Task: In the Company zucc.ee, schedule a meeting with title: 'Product Demo and Service Presentation', Select date: '10 August, 2023', select start time: 11:00:AM. Add location on call (786) 555-4417 with meeting description: For further discussion on products, kindly join the meeting. Add attendees from company's contact and save.. Logged in from softage.10@softage.net
Action: Mouse moved to (94, 64)
Screenshot: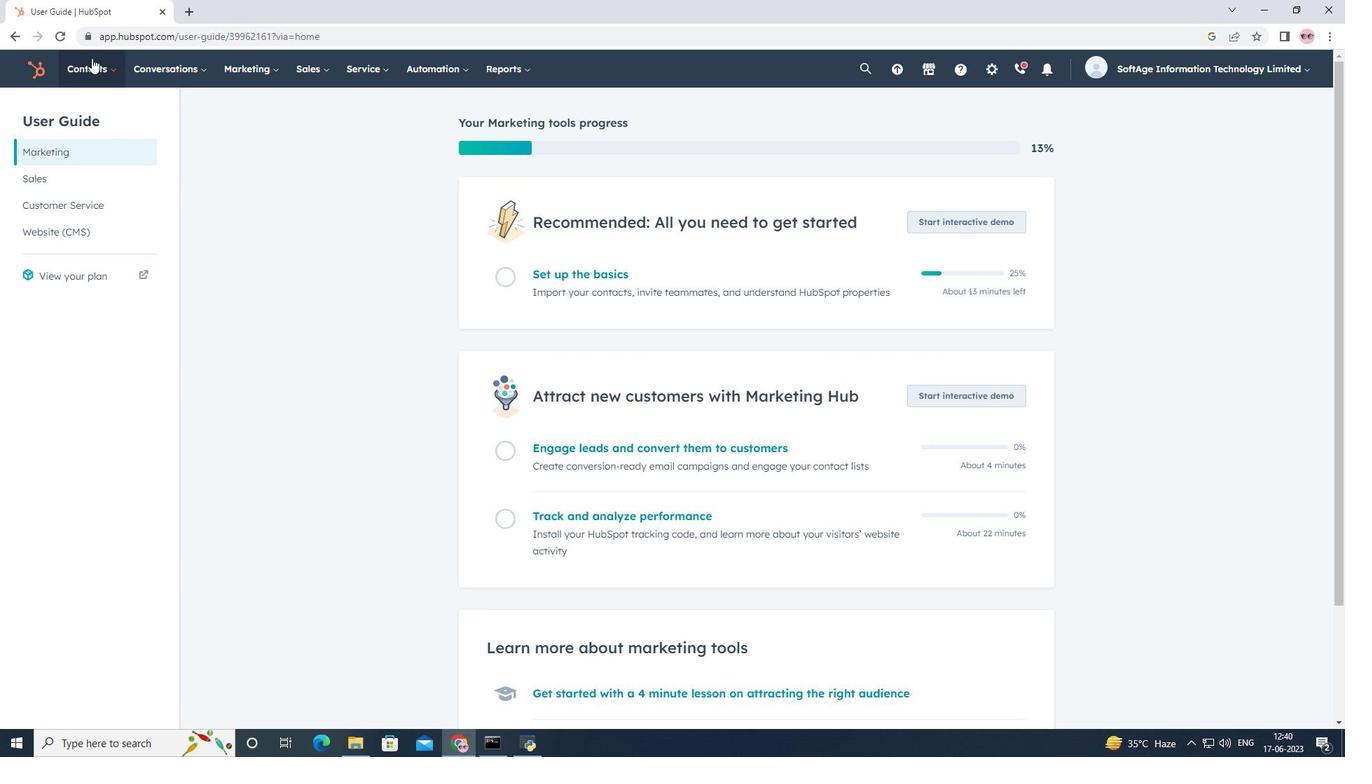 
Action: Mouse pressed left at (94, 64)
Screenshot: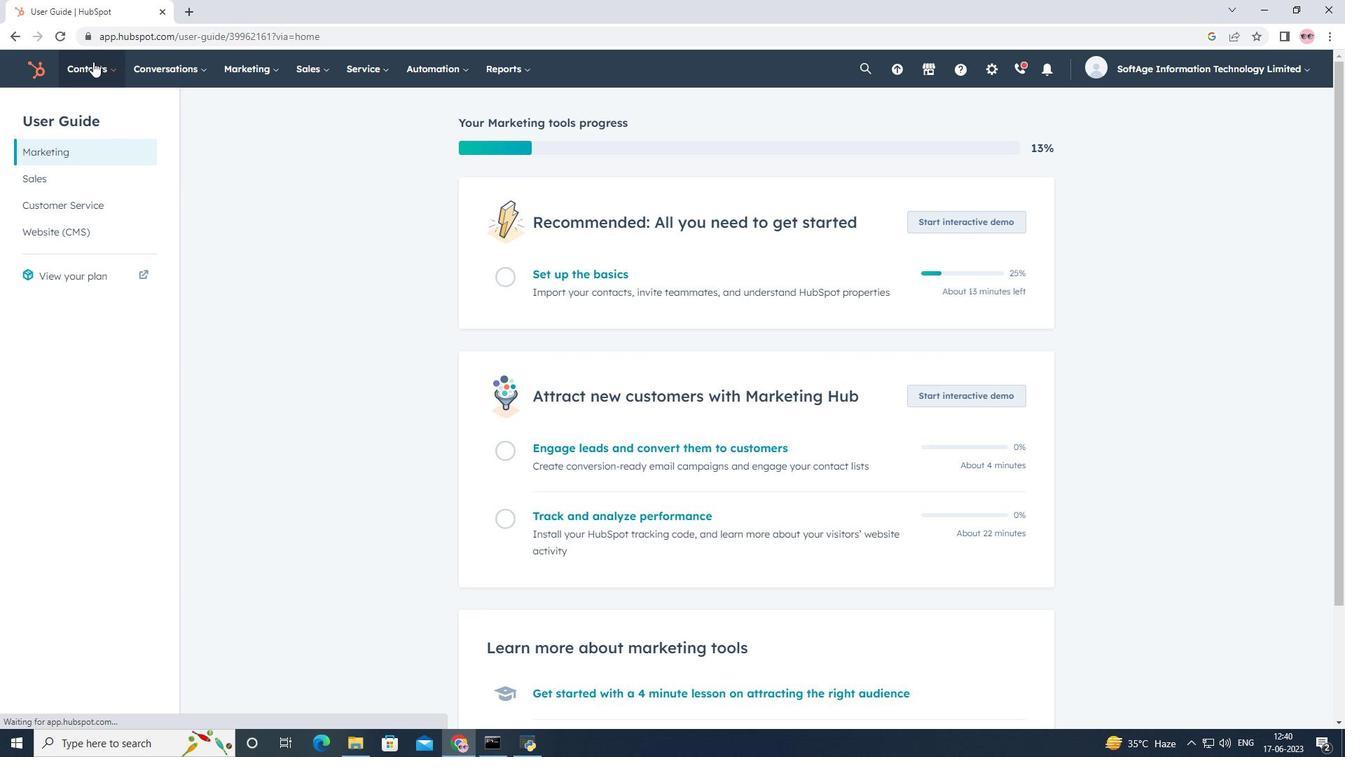 
Action: Mouse moved to (101, 141)
Screenshot: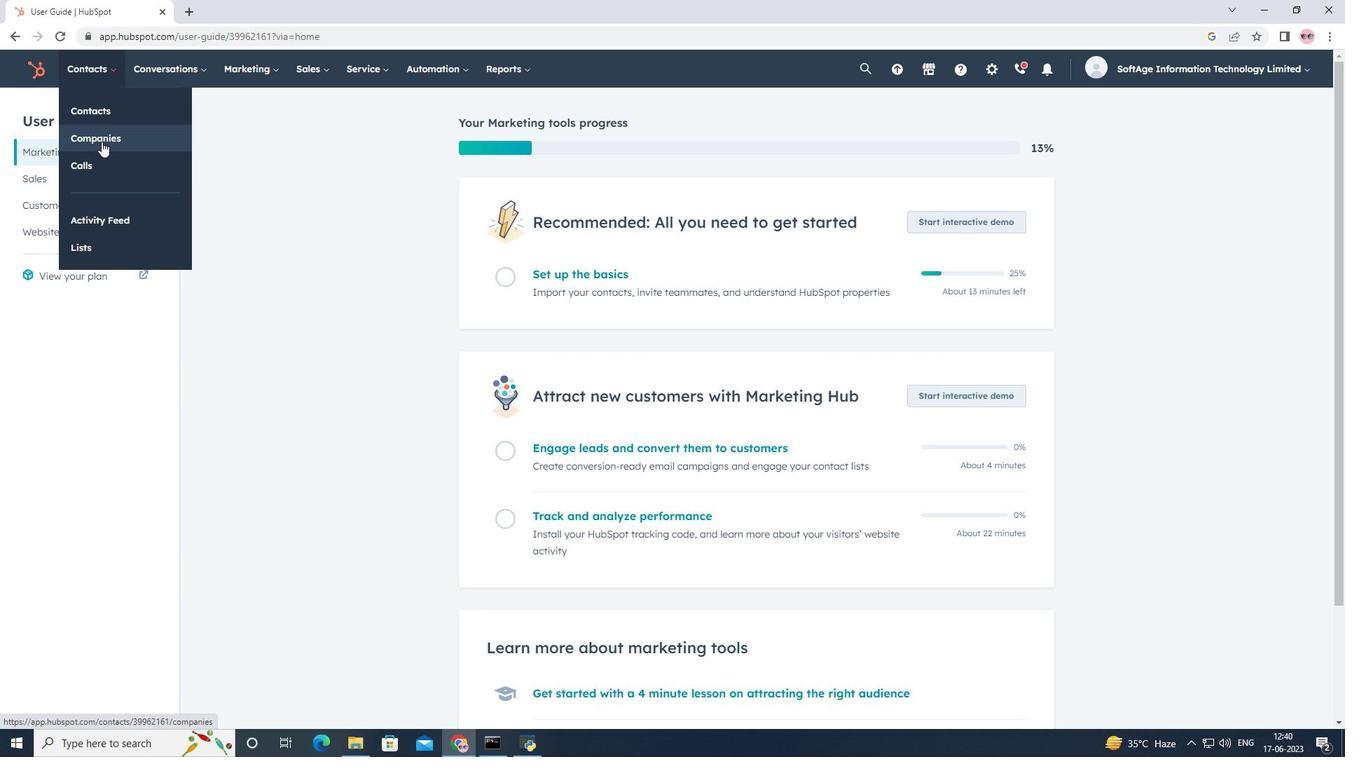 
Action: Mouse pressed left at (101, 141)
Screenshot: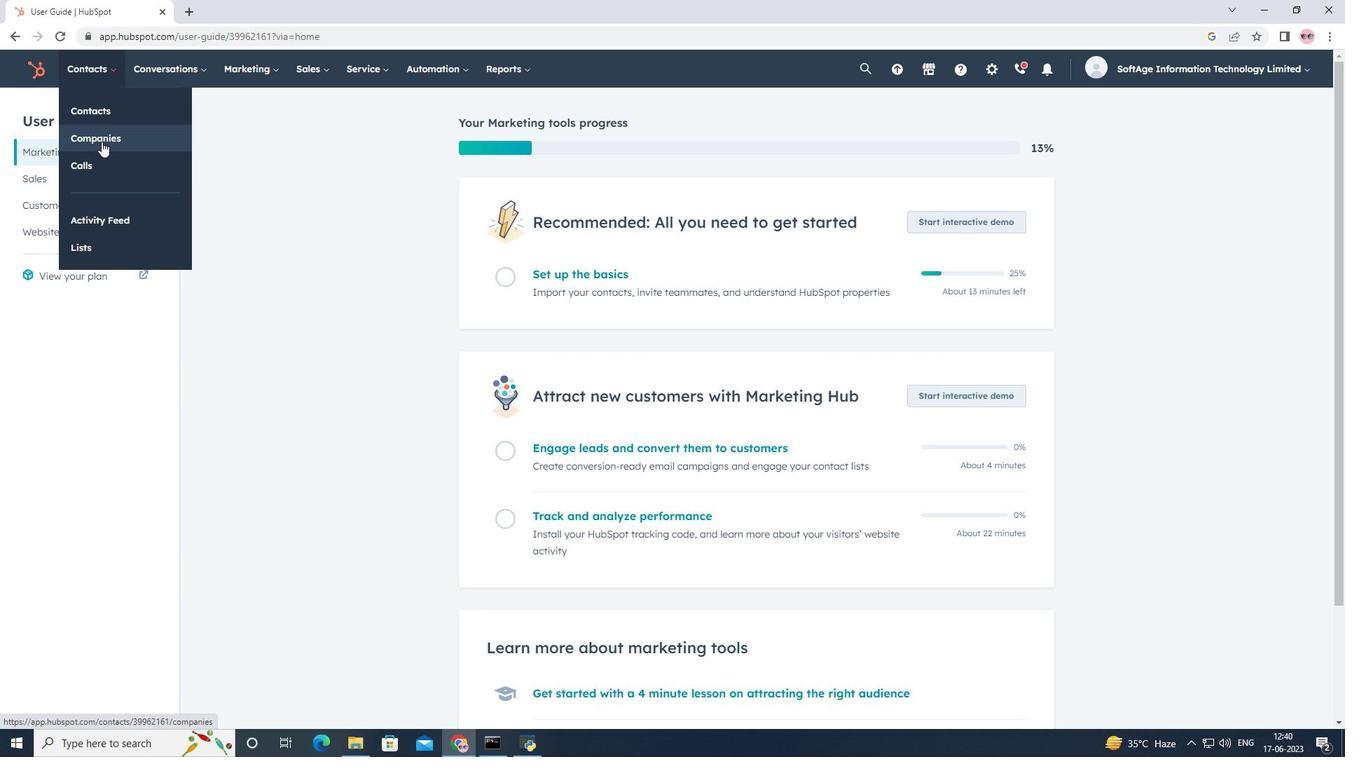 
Action: Mouse moved to (129, 228)
Screenshot: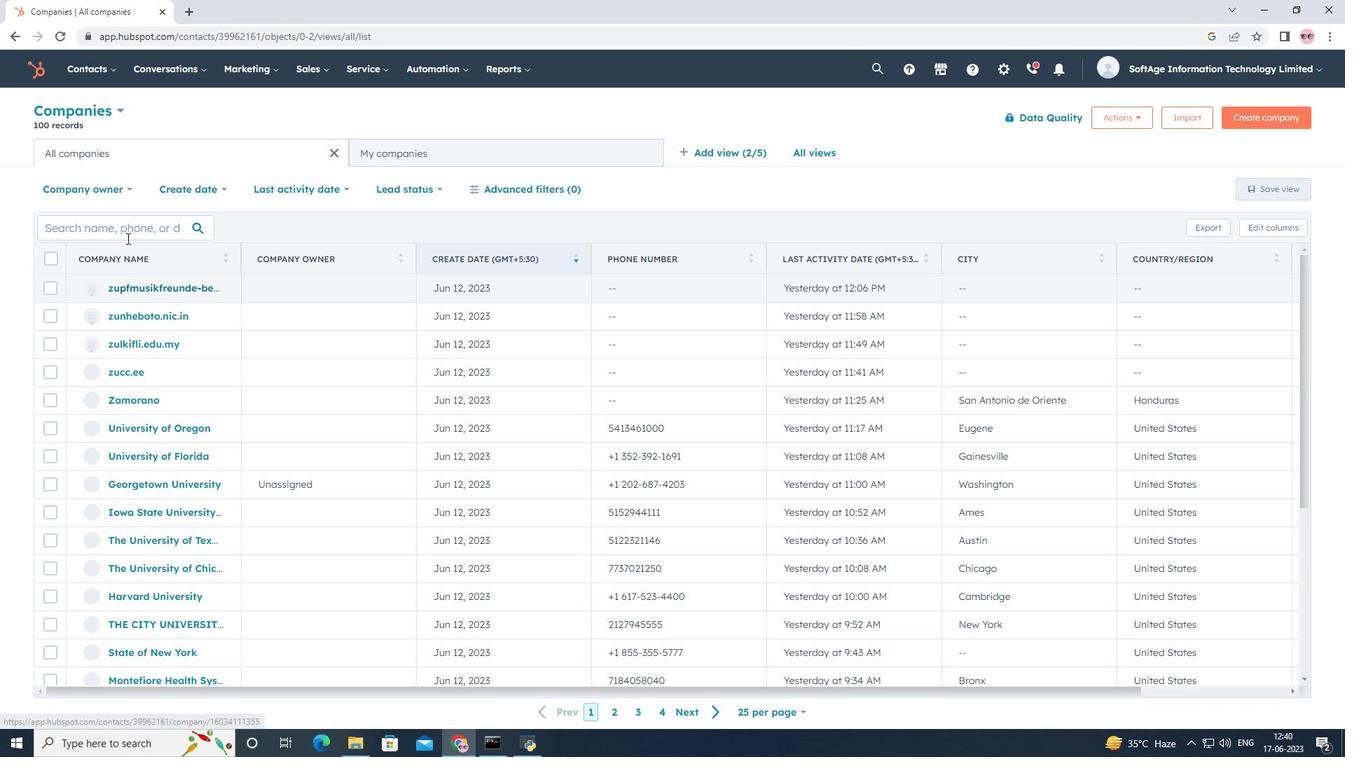 
Action: Mouse pressed left at (129, 228)
Screenshot: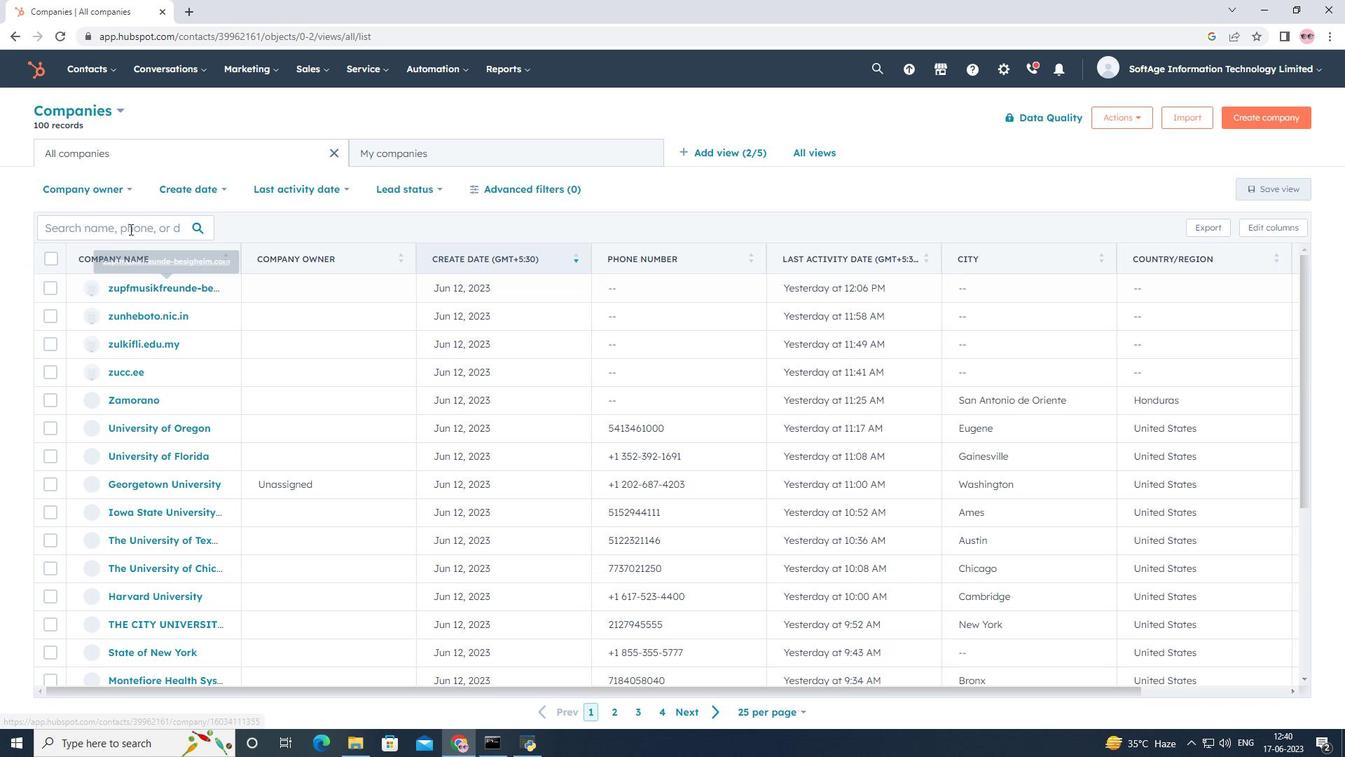 
Action: Key pressed <Key.shift>zucc.ee
Screenshot: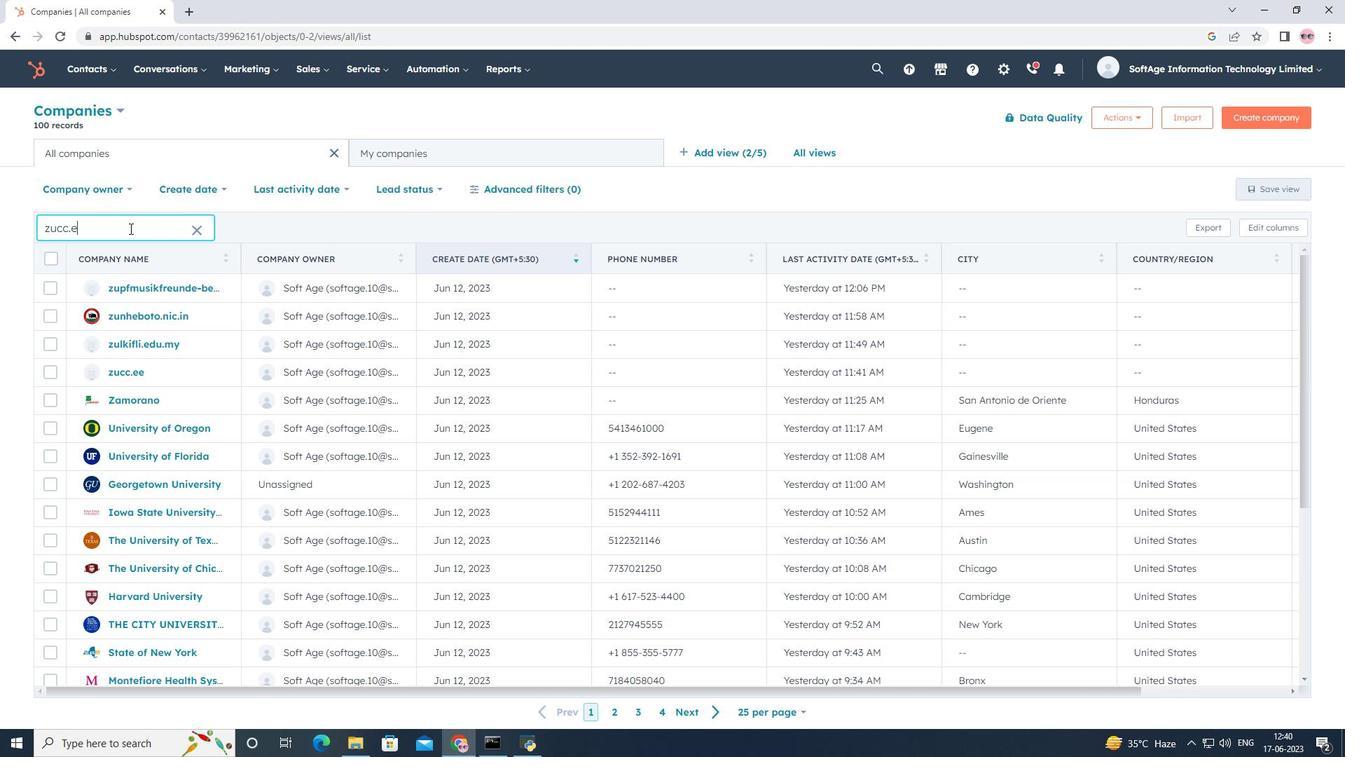 
Action: Mouse moved to (136, 287)
Screenshot: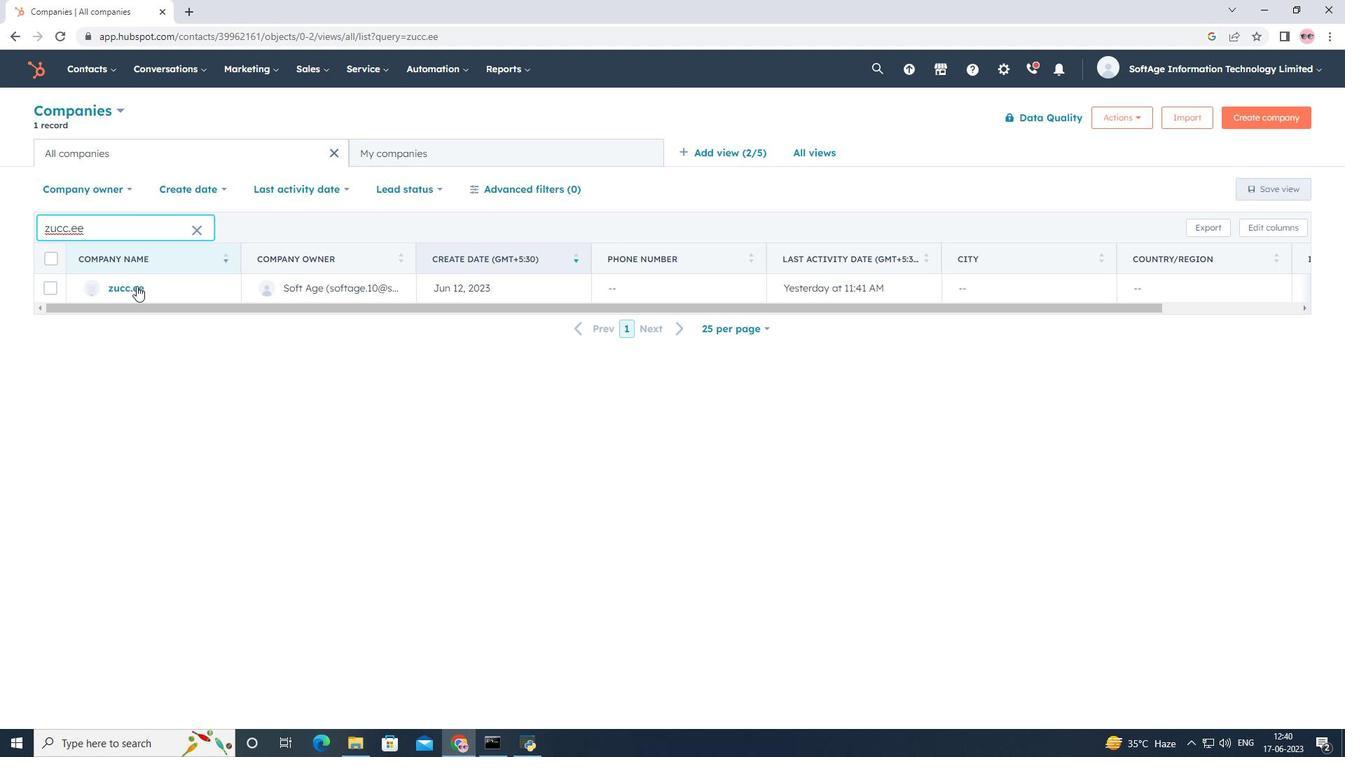 
Action: Mouse pressed left at (136, 287)
Screenshot: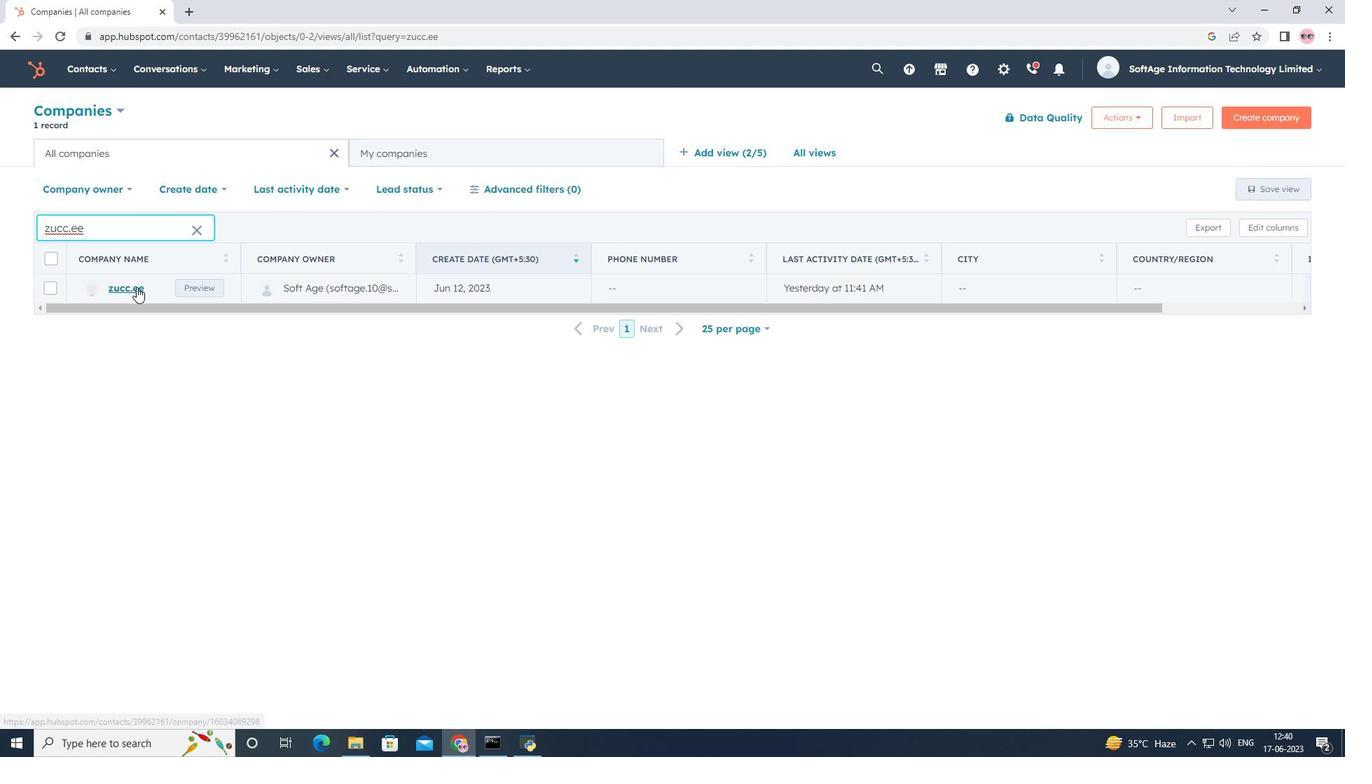 
Action: Mouse moved to (227, 234)
Screenshot: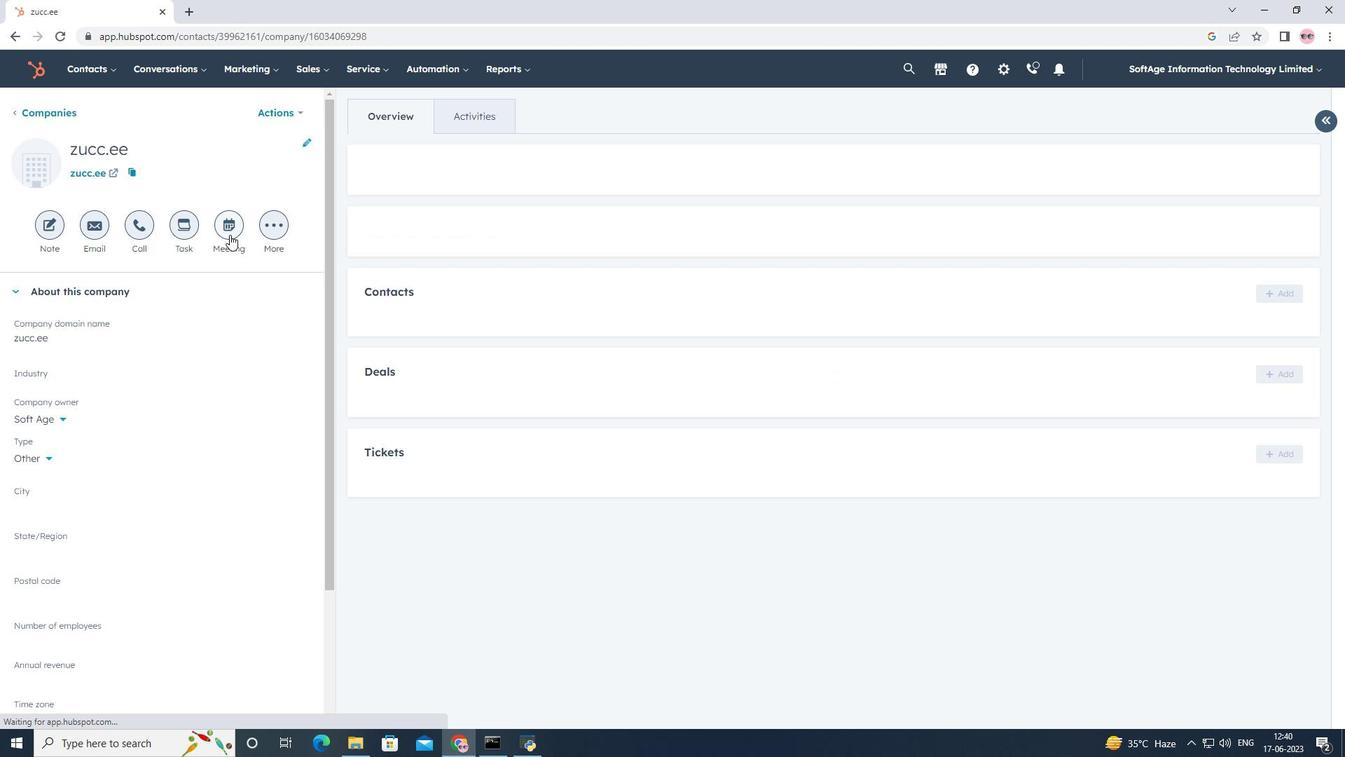 
Action: Mouse pressed left at (227, 234)
Screenshot: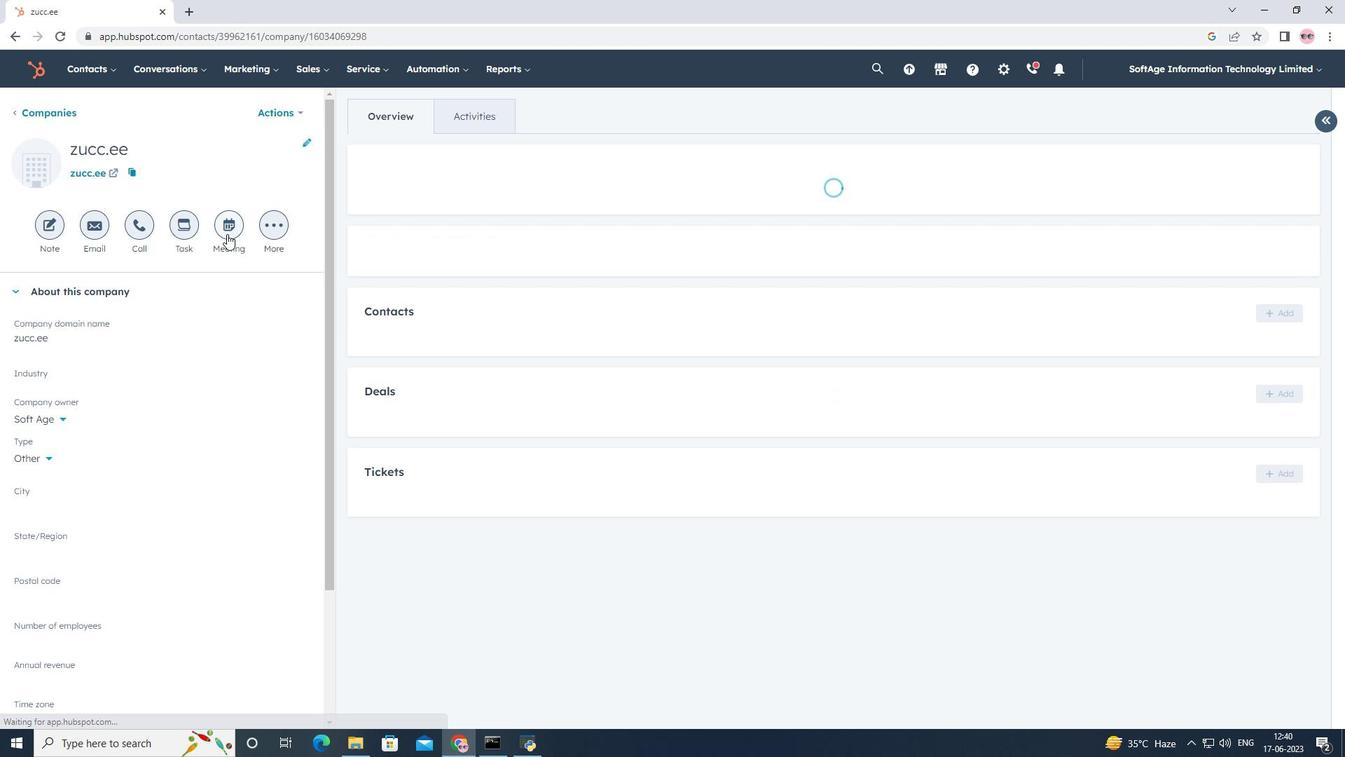 
Action: Mouse moved to (335, 217)
Screenshot: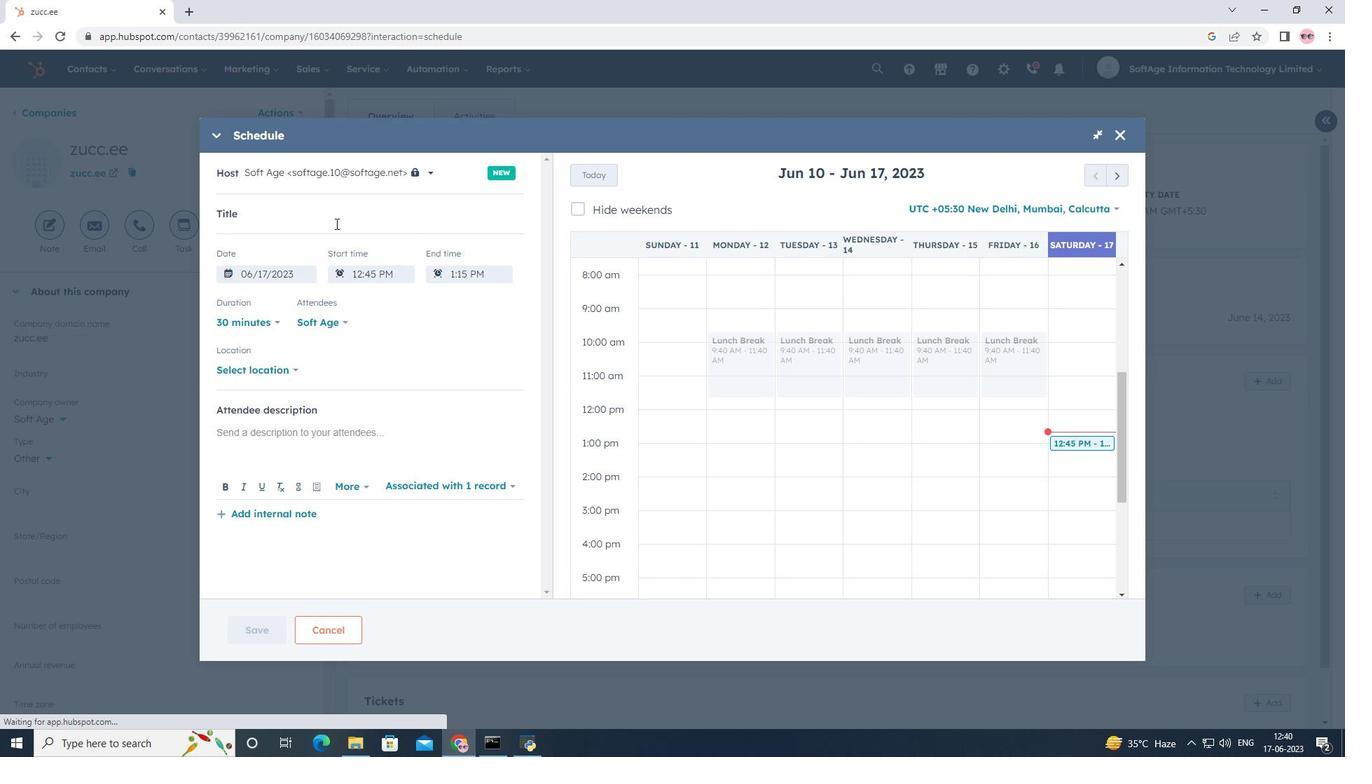 
Action: Mouse pressed left at (335, 217)
Screenshot: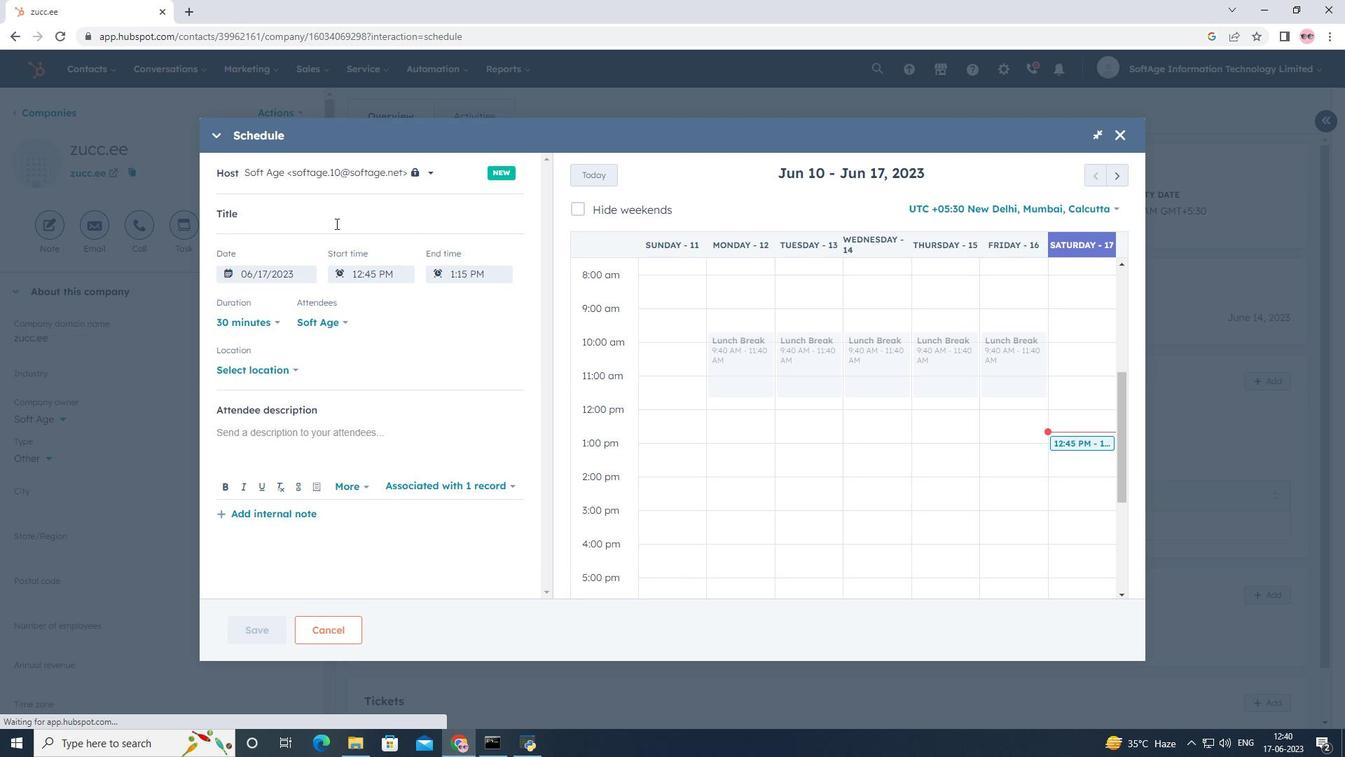 
Action: Key pressed <Key.shift><Key.shift><Key.shift>Product<Key.space><Key.shift>Demo<Key.space><Key.shift><Key.shift>and<Key.space><Key.shift><Key.shift><Key.shift>Service<Key.space><Key.shift>Presentation
Screenshot: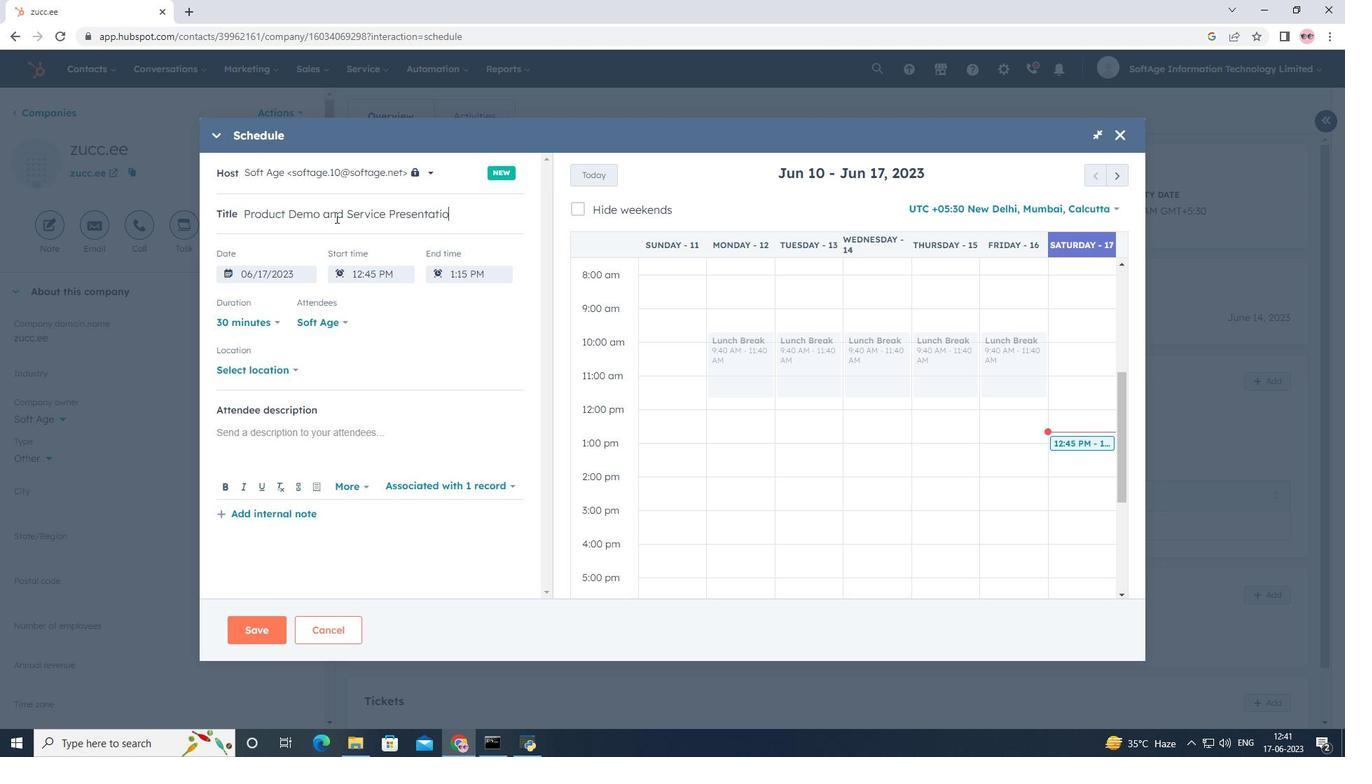 
Action: Mouse moved to (1115, 173)
Screenshot: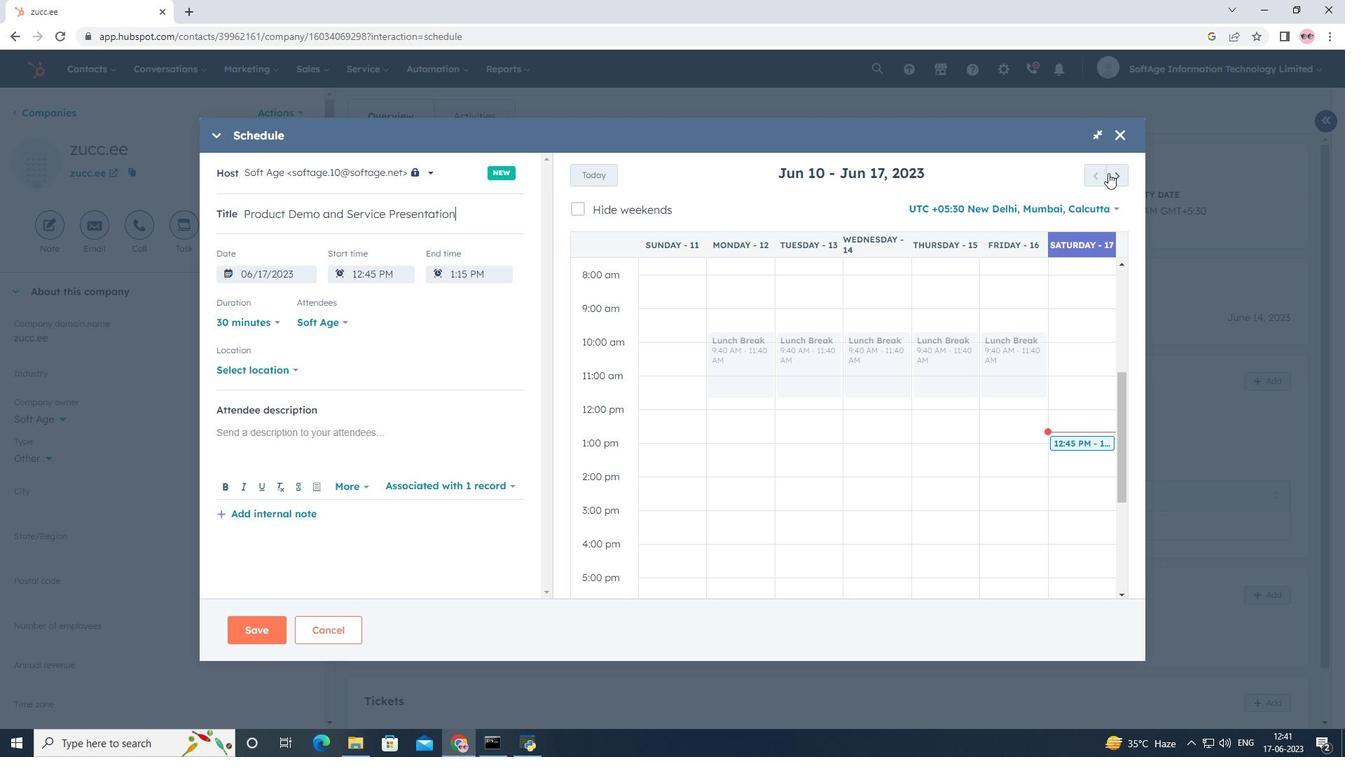 
Action: Mouse pressed left at (1115, 173)
Screenshot: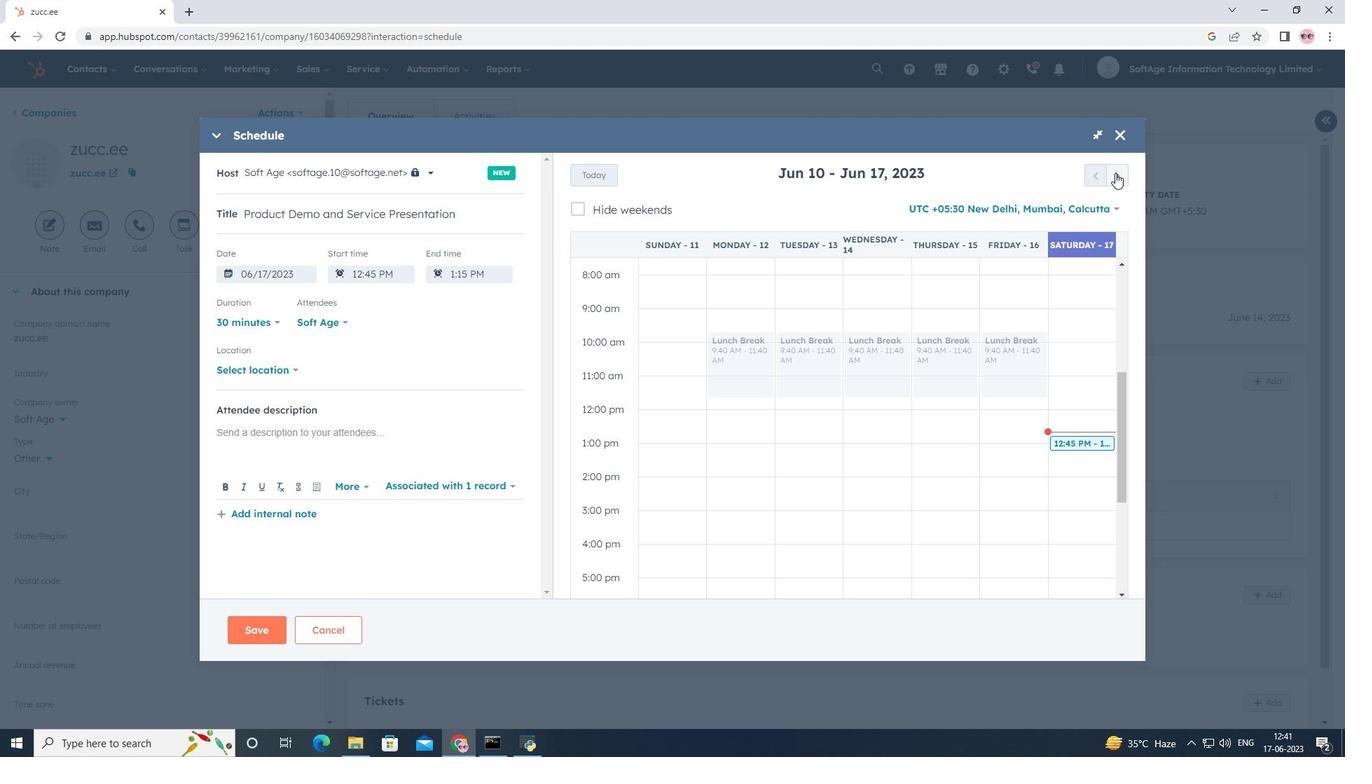 
Action: Mouse pressed left at (1115, 173)
Screenshot: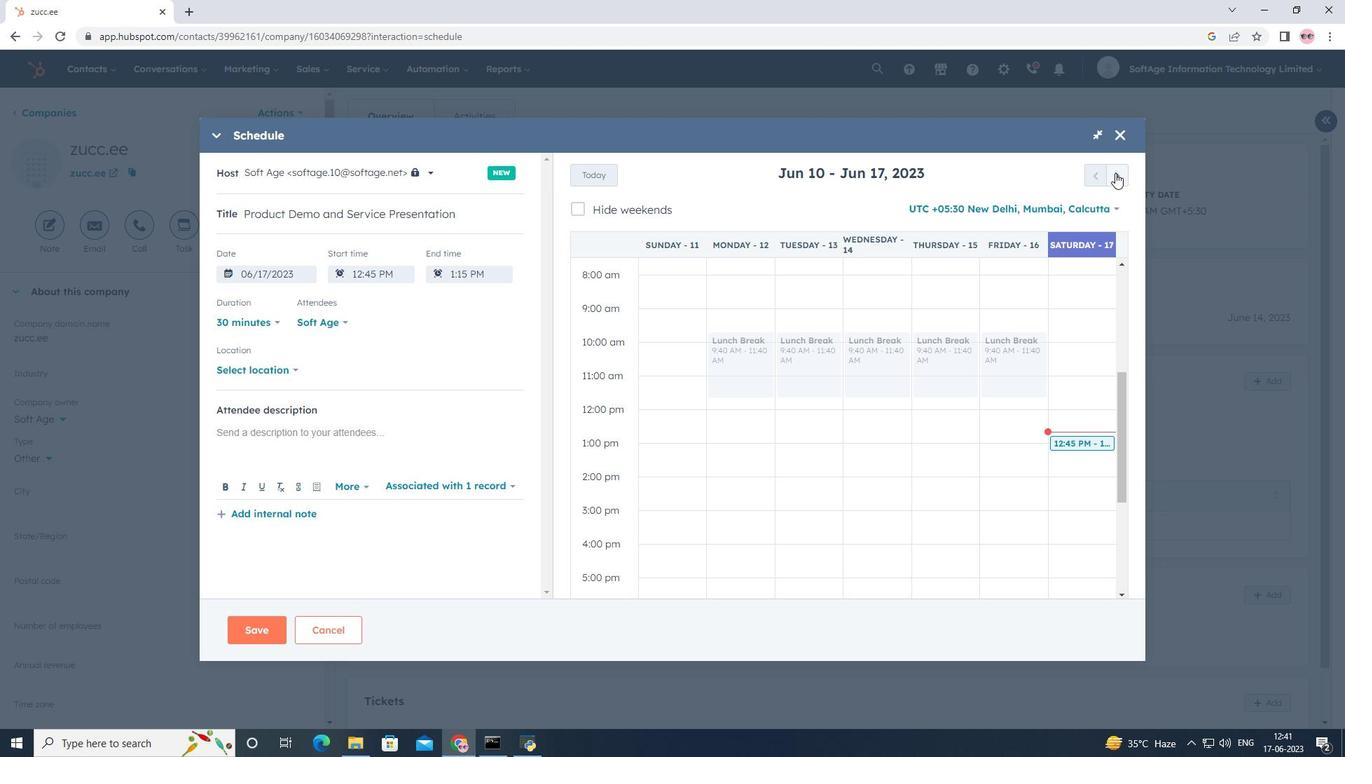 
Action: Mouse pressed left at (1115, 173)
Screenshot: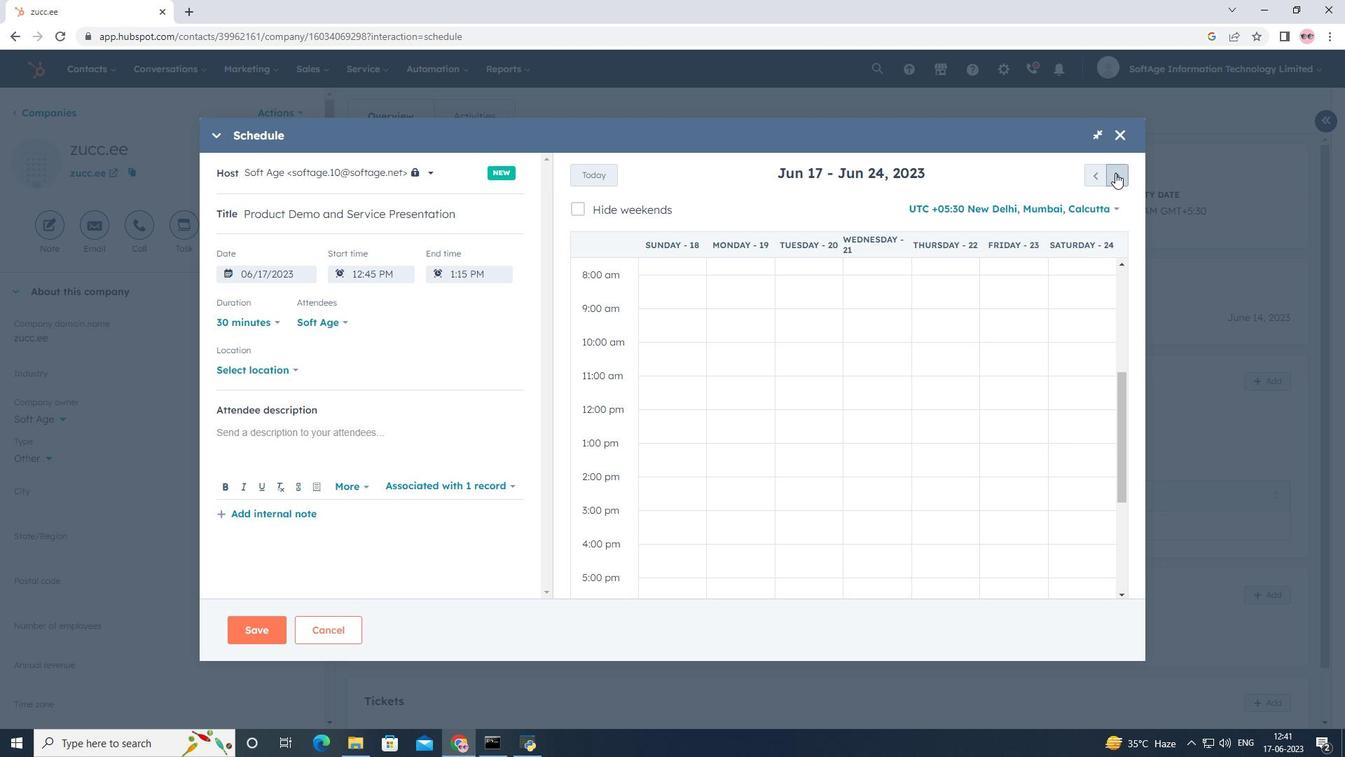 
Action: Mouse pressed left at (1115, 173)
Screenshot: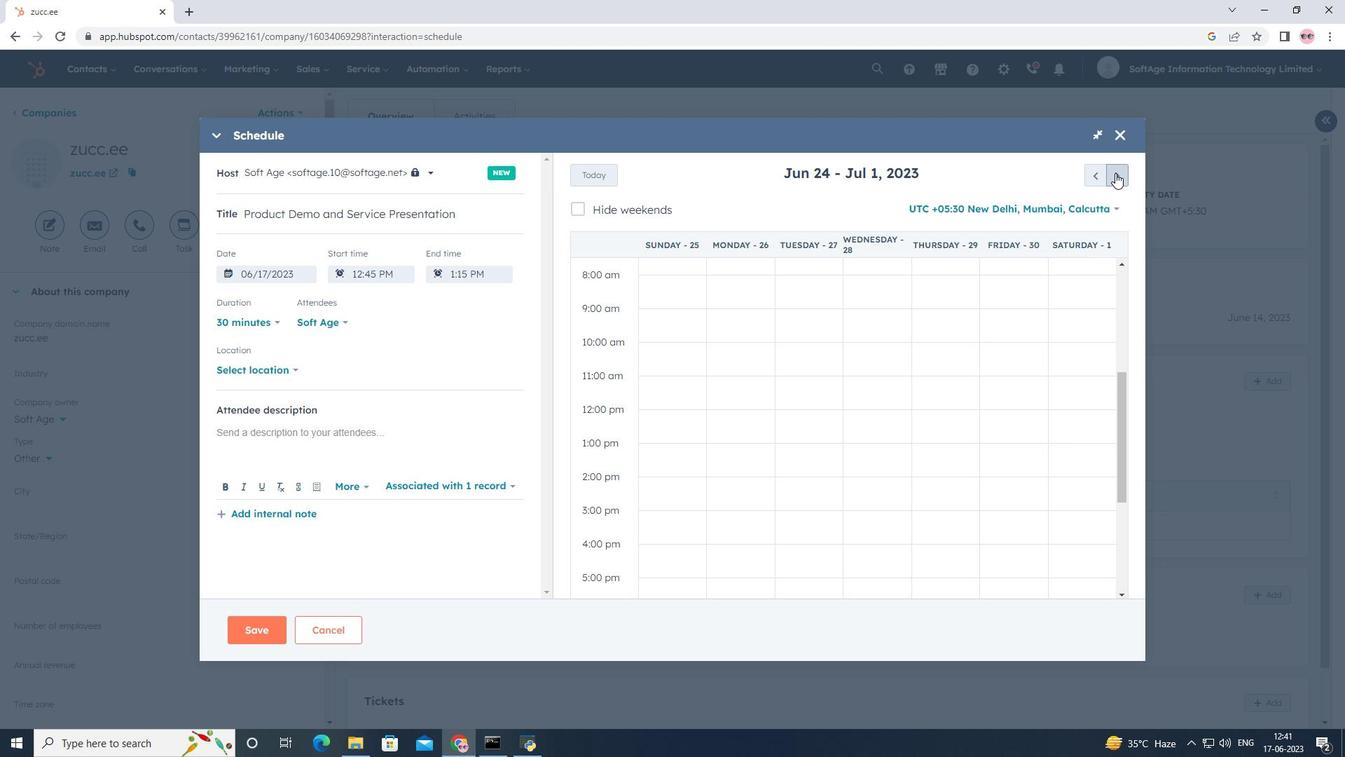 
Action: Mouse pressed left at (1115, 173)
Screenshot: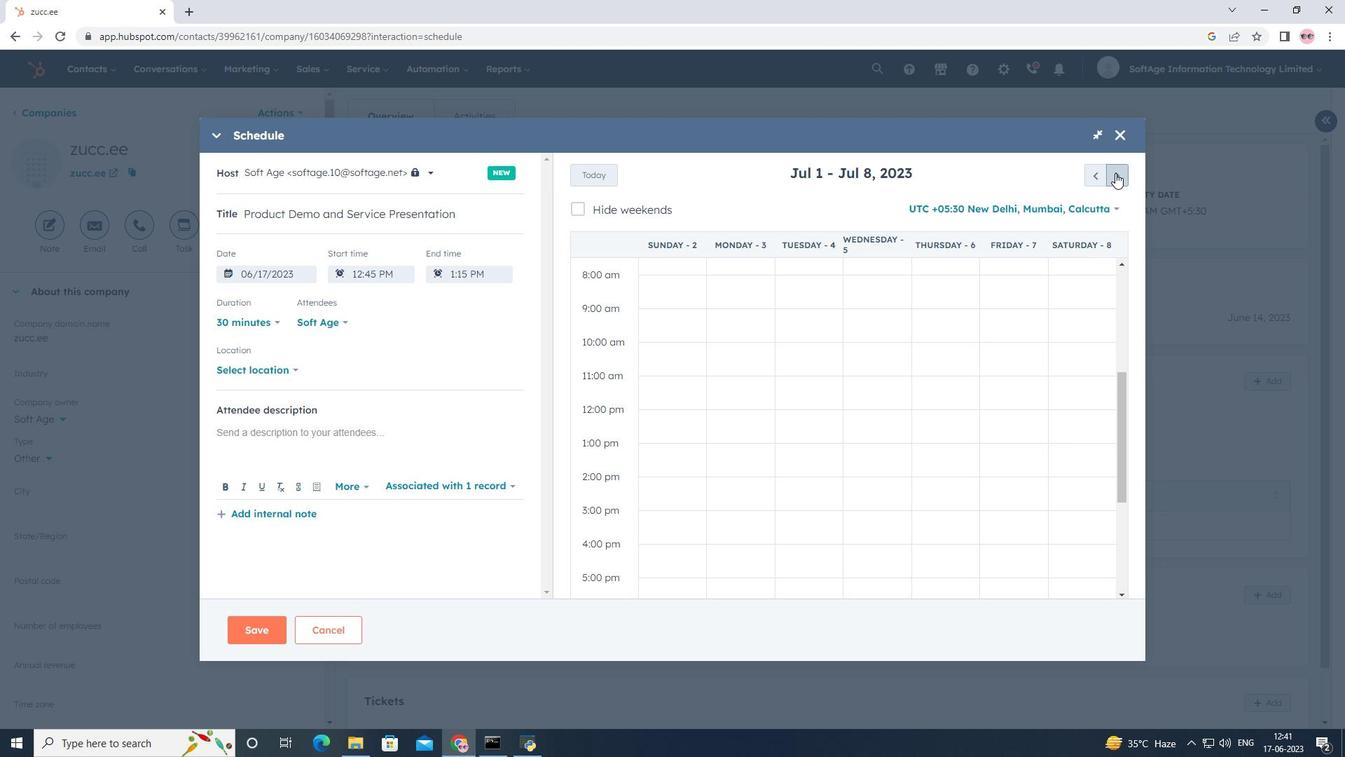 
Action: Mouse pressed left at (1115, 173)
Screenshot: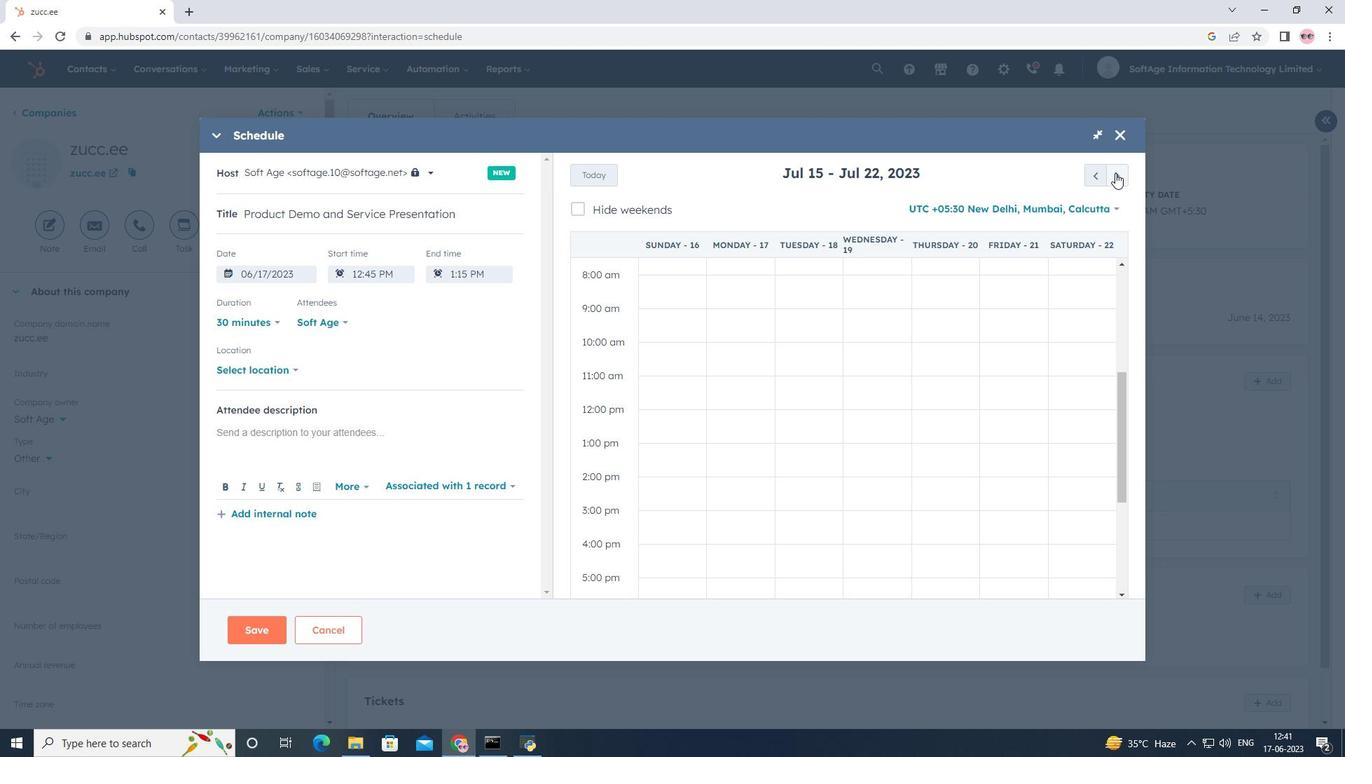 
Action: Mouse pressed left at (1115, 173)
Screenshot: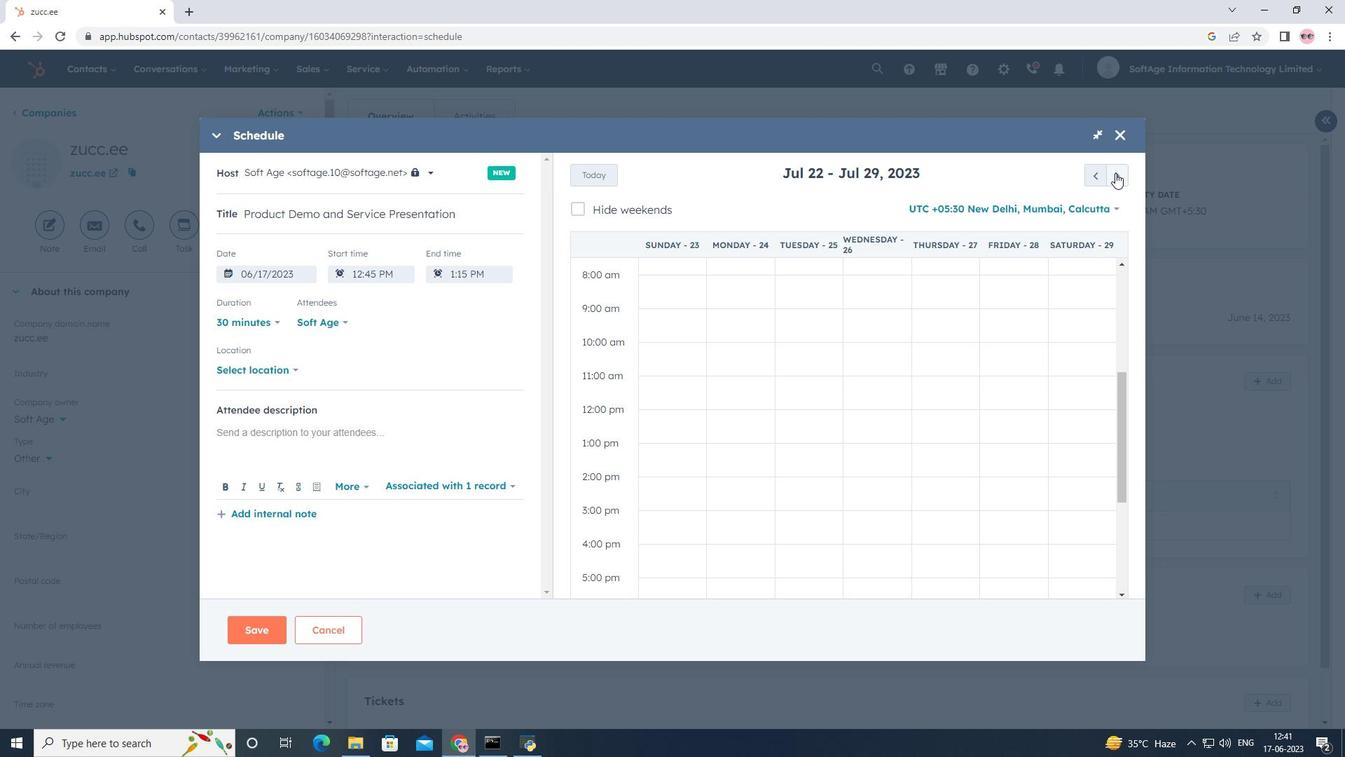 
Action: Mouse pressed left at (1115, 173)
Screenshot: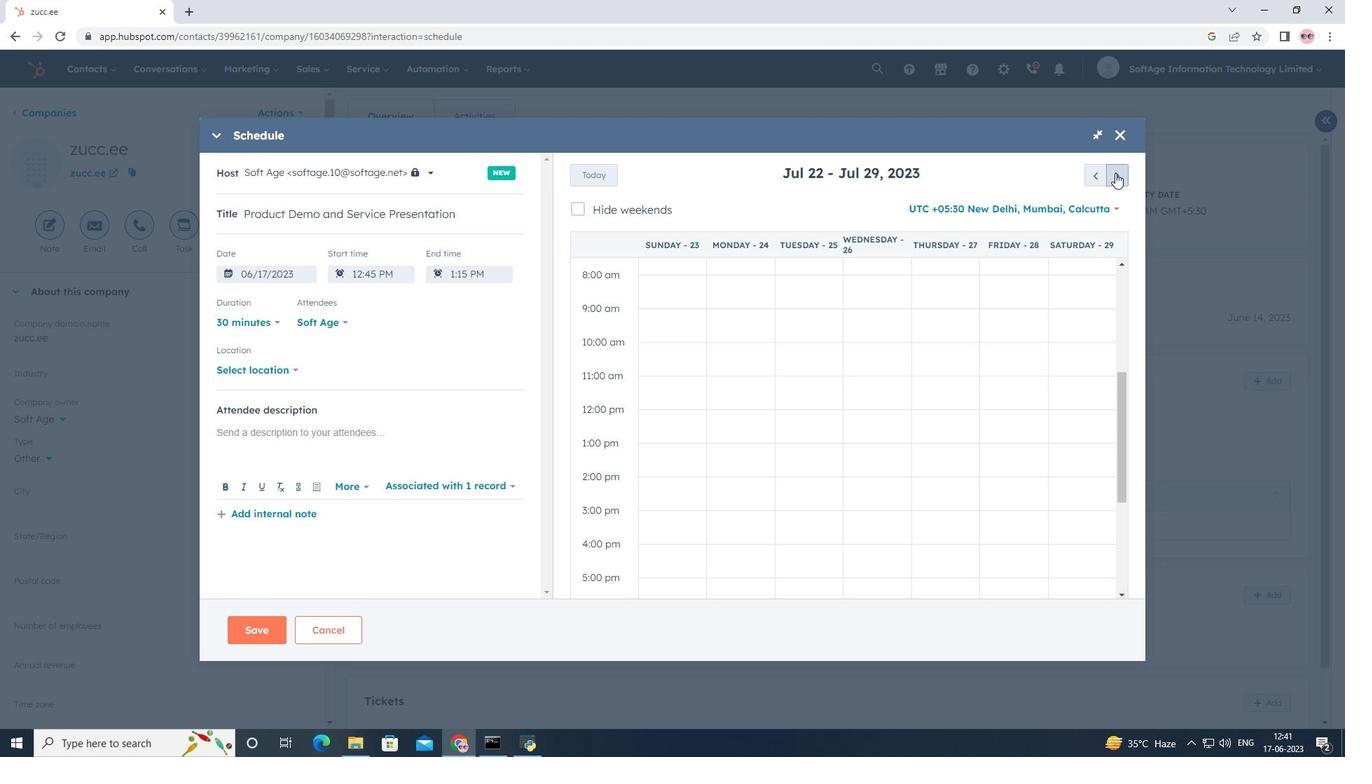 
Action: Mouse moved to (1116, 173)
Screenshot: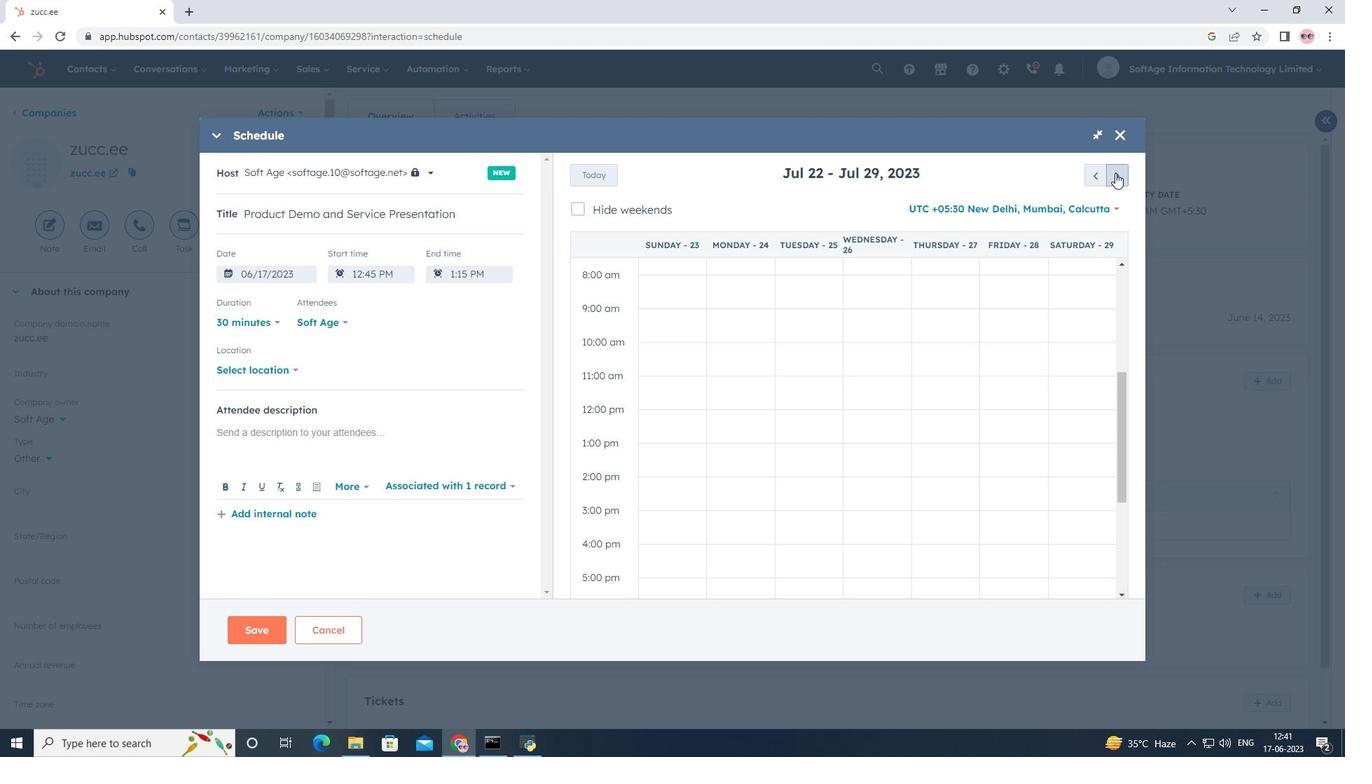 
Action: Mouse pressed left at (1116, 173)
Screenshot: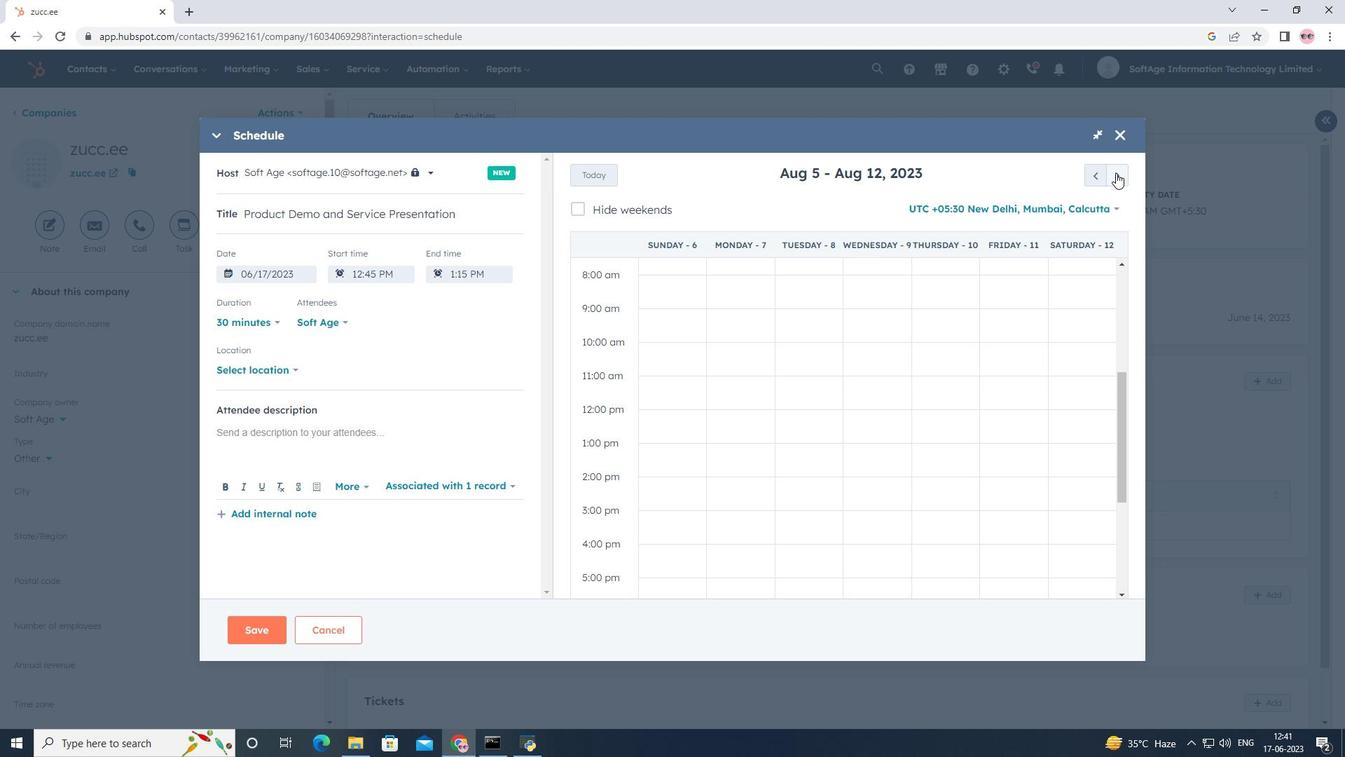 
Action: Mouse moved to (1098, 173)
Screenshot: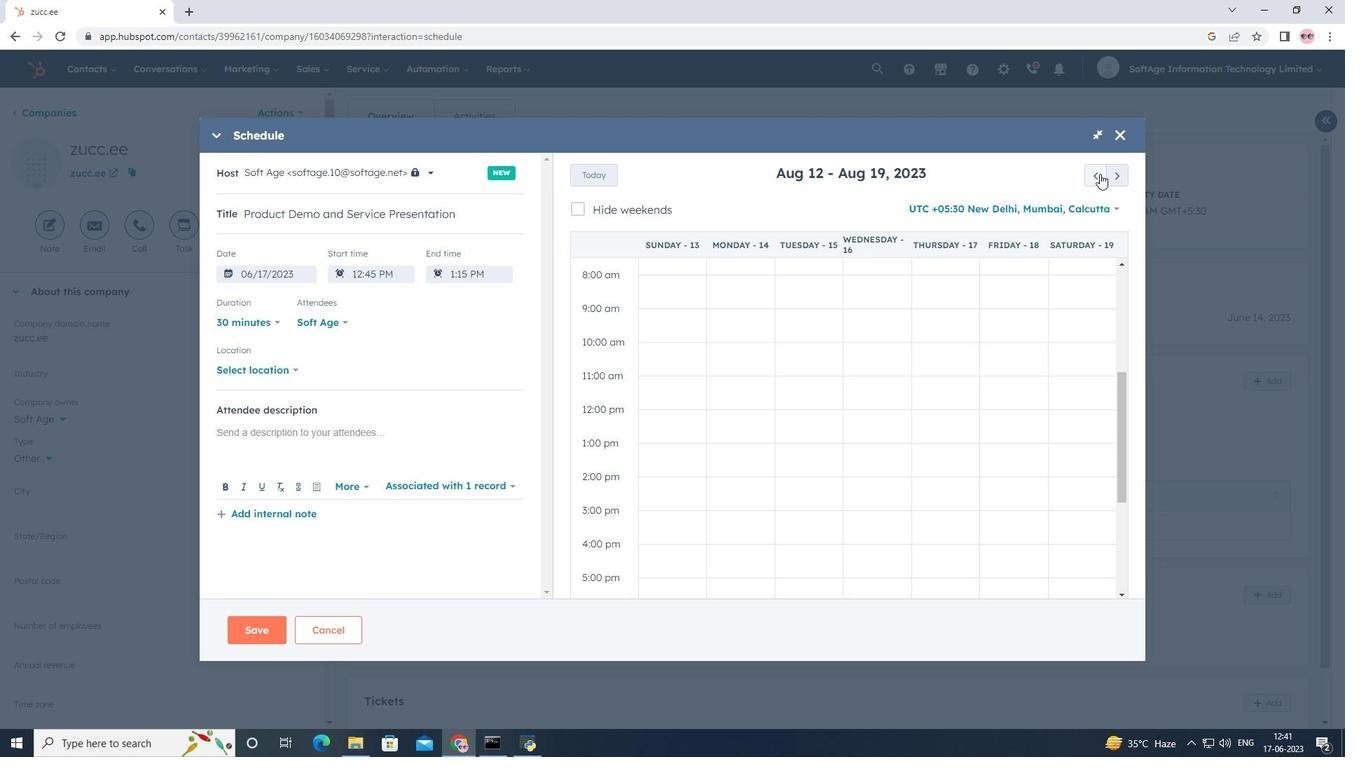 
Action: Mouse pressed left at (1098, 173)
Screenshot: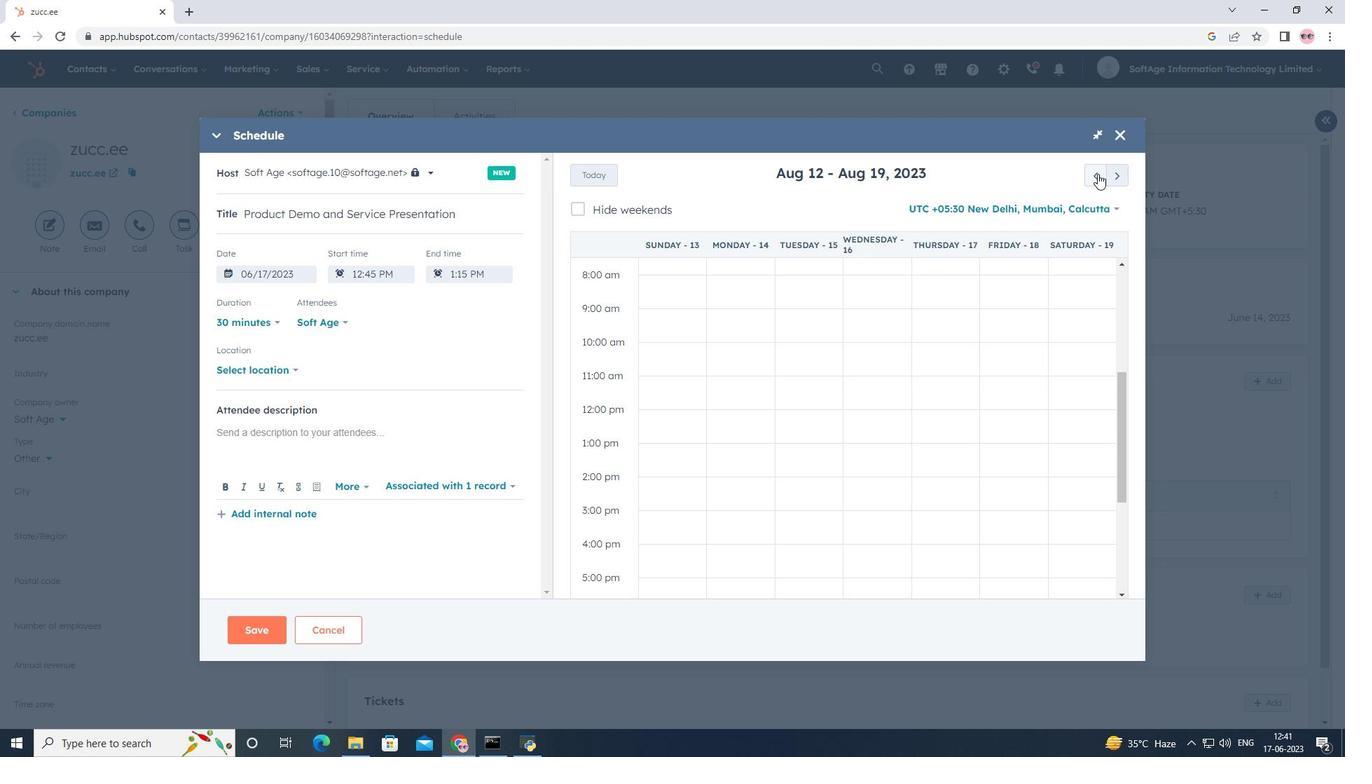 
Action: Mouse moved to (1066, 379)
Screenshot: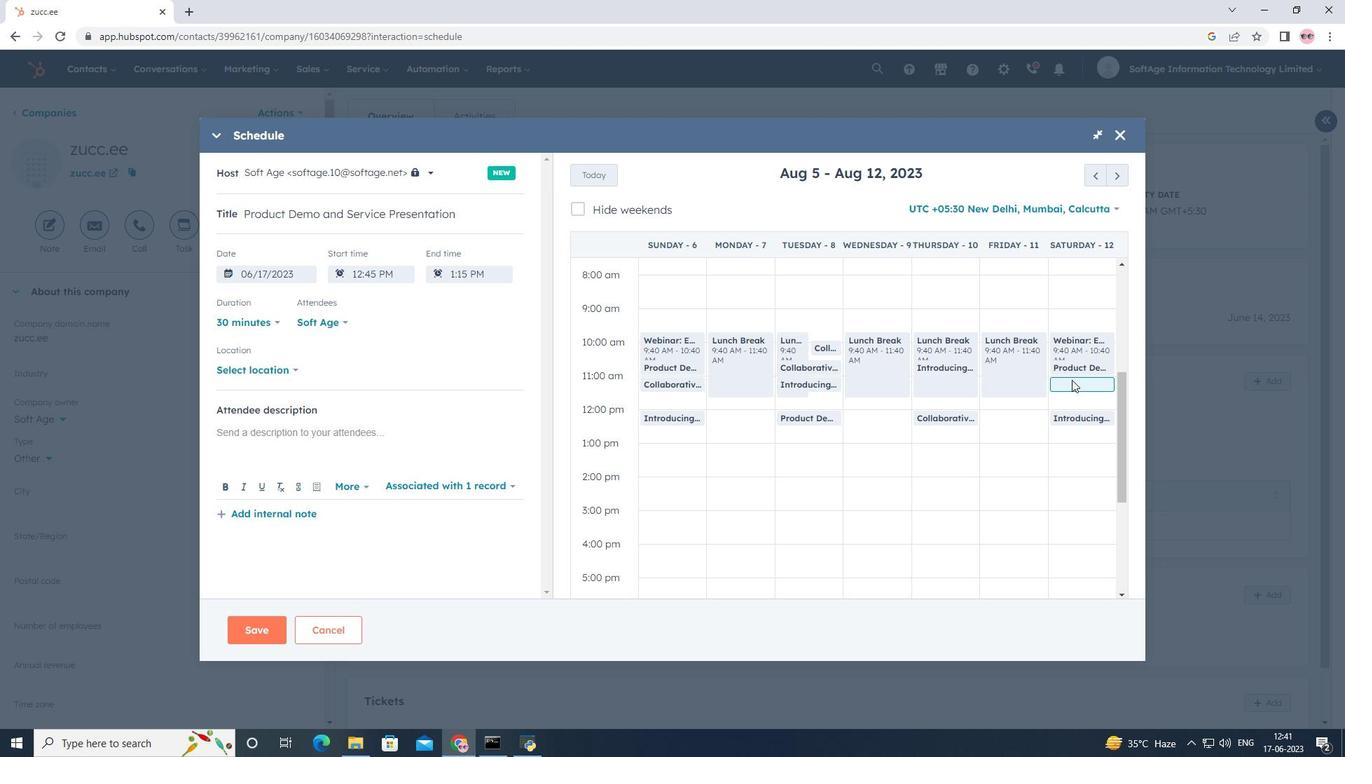 
Action: Mouse pressed left at (1066, 379)
Screenshot: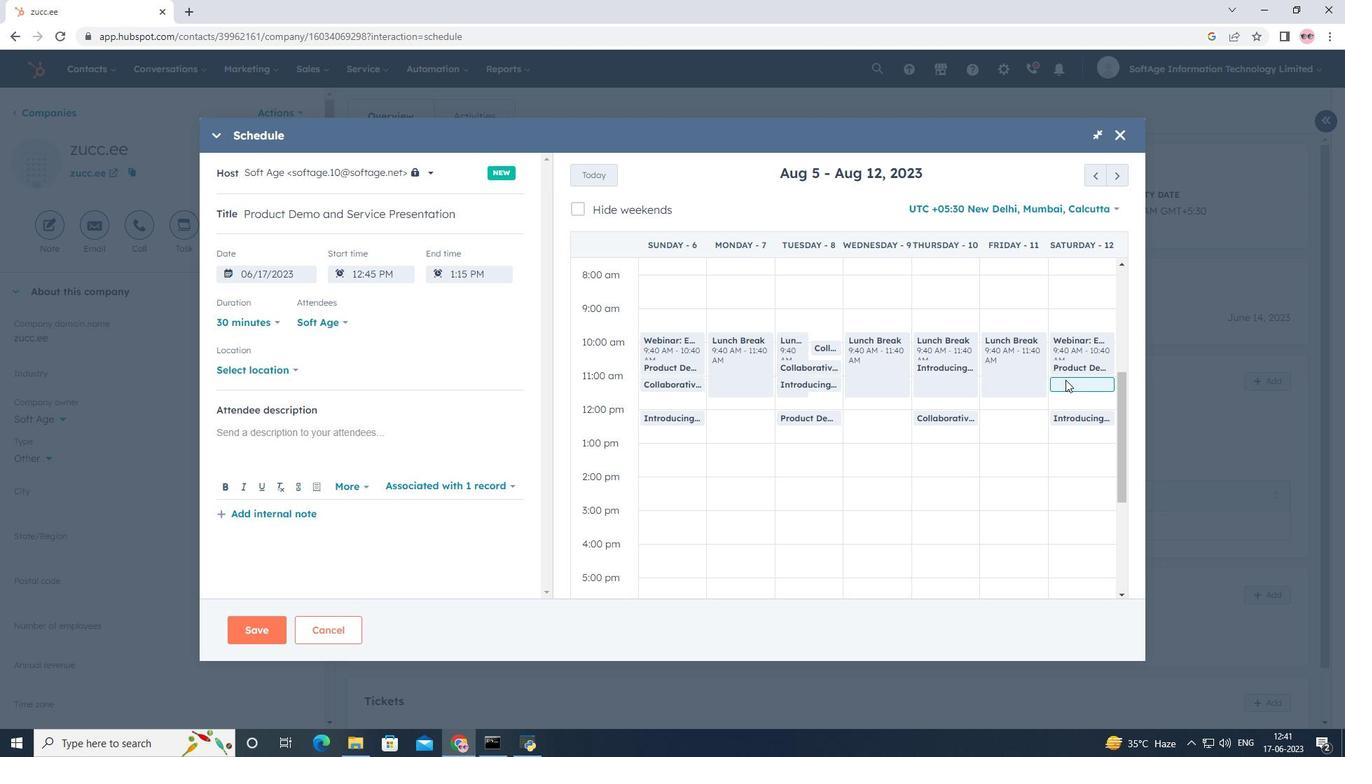 
Action: Mouse moved to (998, 381)
Screenshot: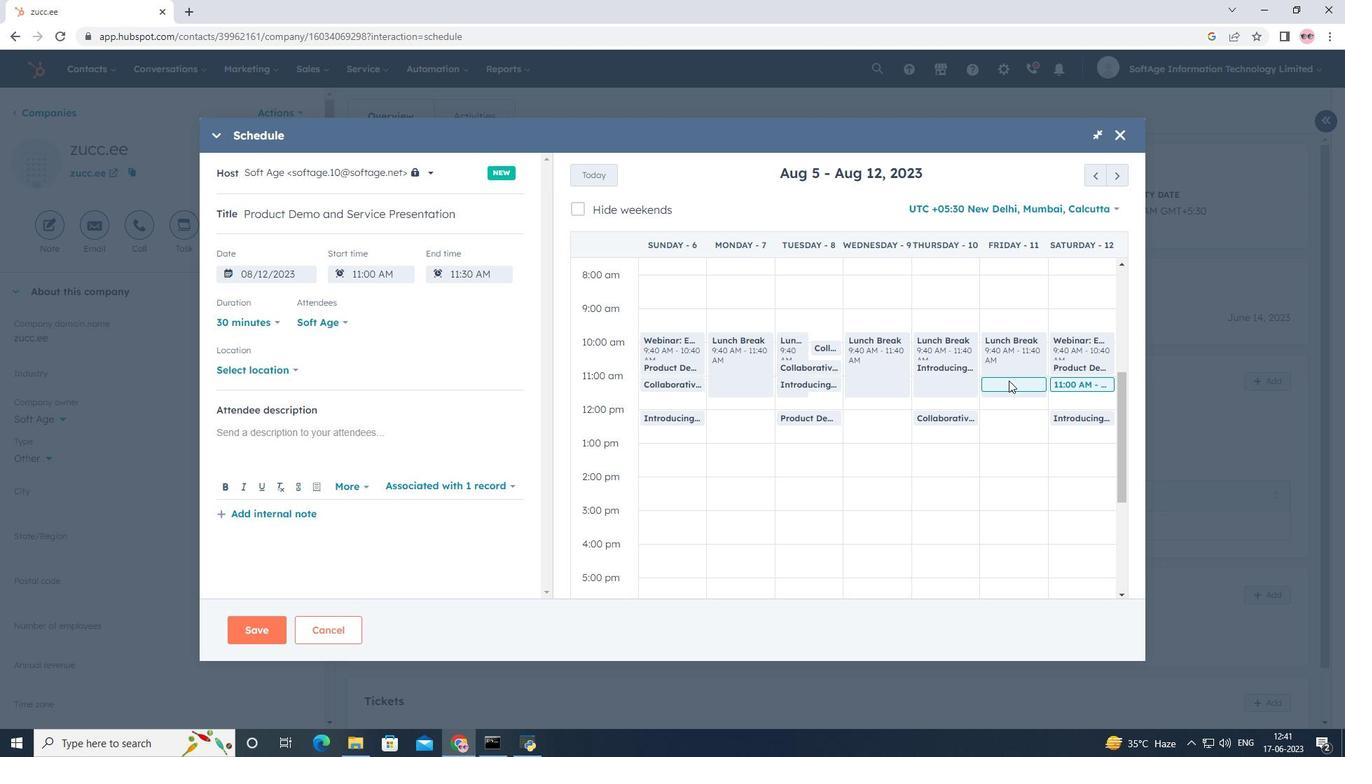 
Action: Mouse pressed left at (998, 381)
Screenshot: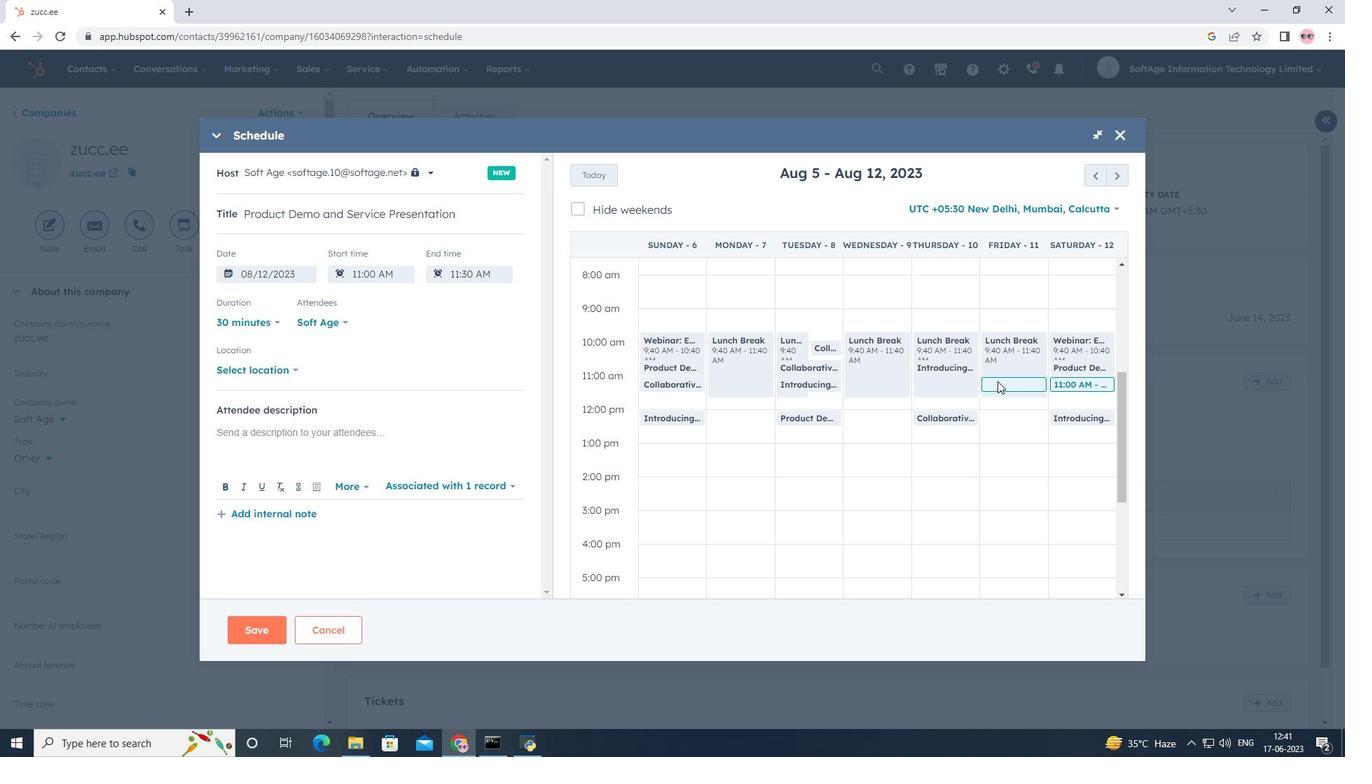 
Action: Mouse moved to (919, 381)
Screenshot: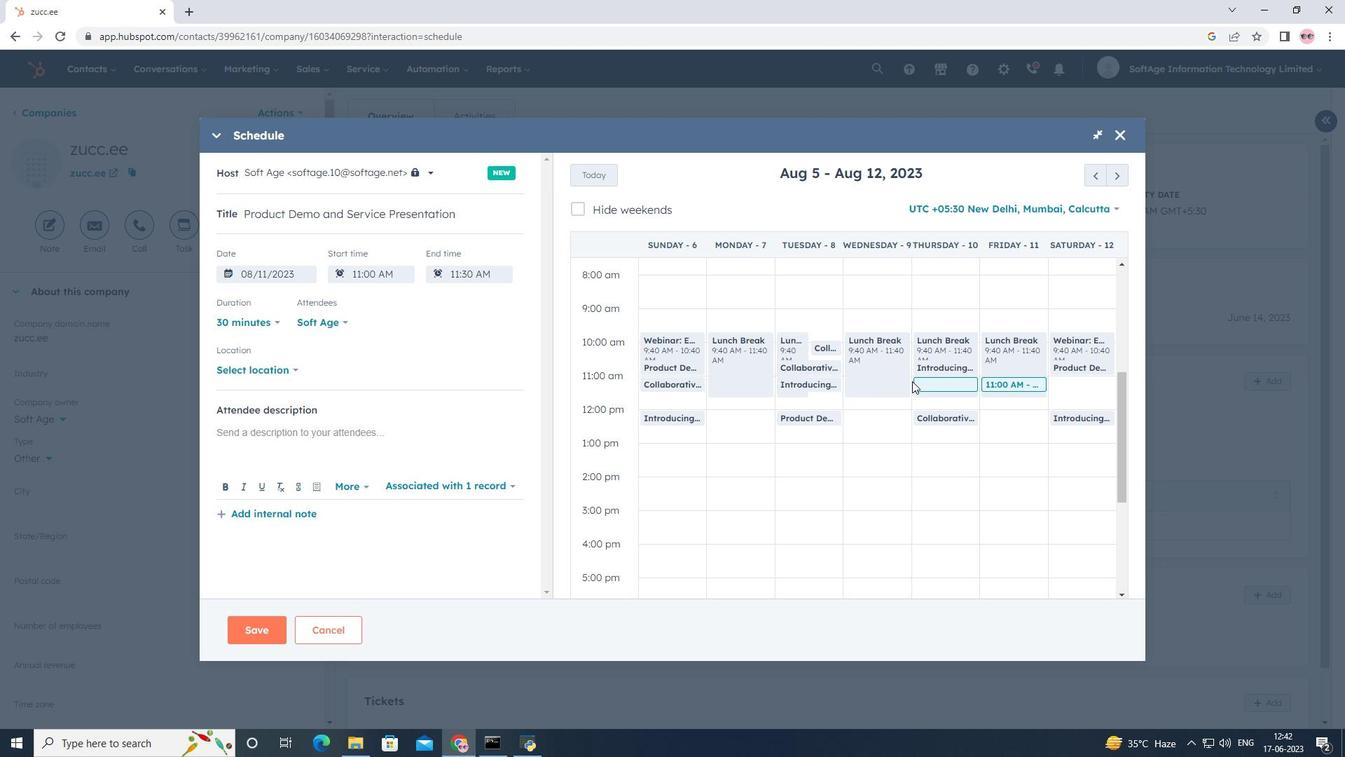 
Action: Mouse pressed left at (919, 381)
Screenshot: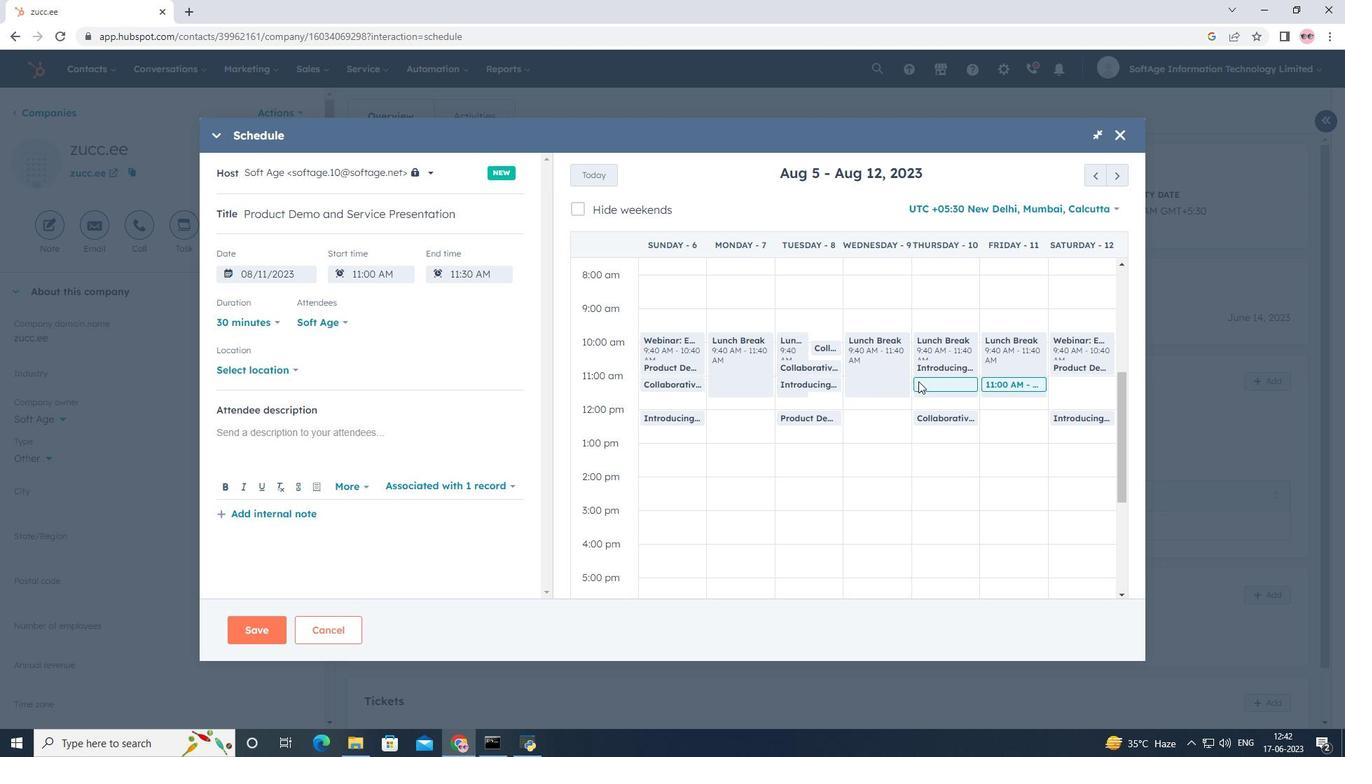 
Action: Mouse moved to (278, 364)
Screenshot: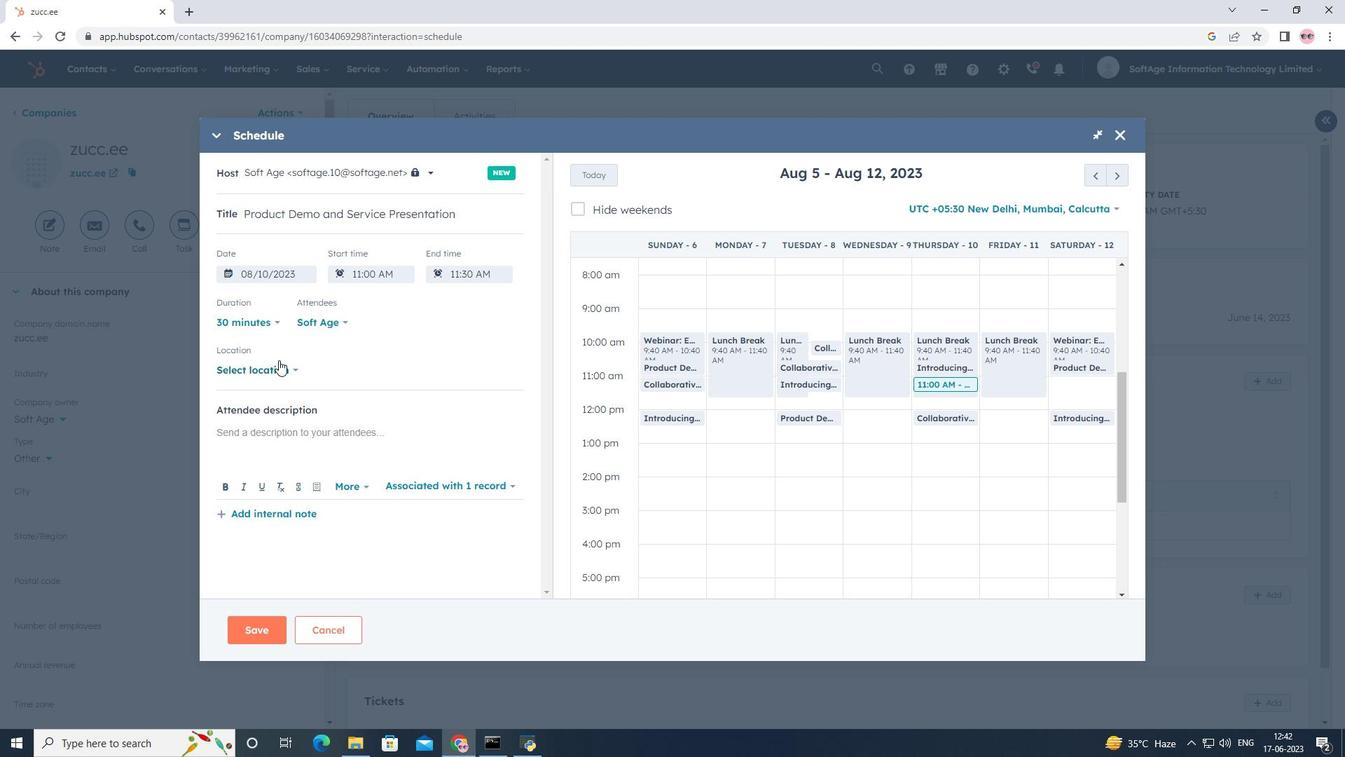 
Action: Mouse pressed left at (278, 364)
Screenshot: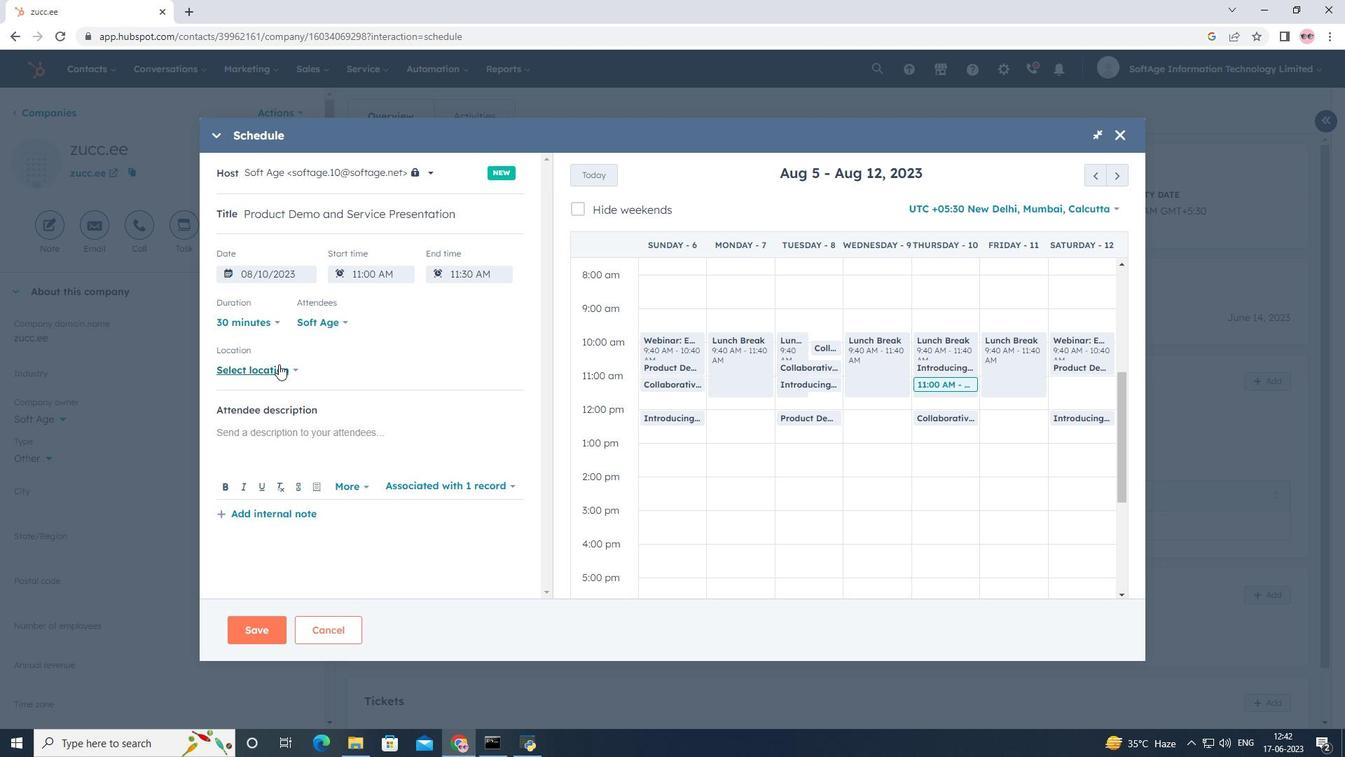 
Action: Mouse moved to (362, 320)
Screenshot: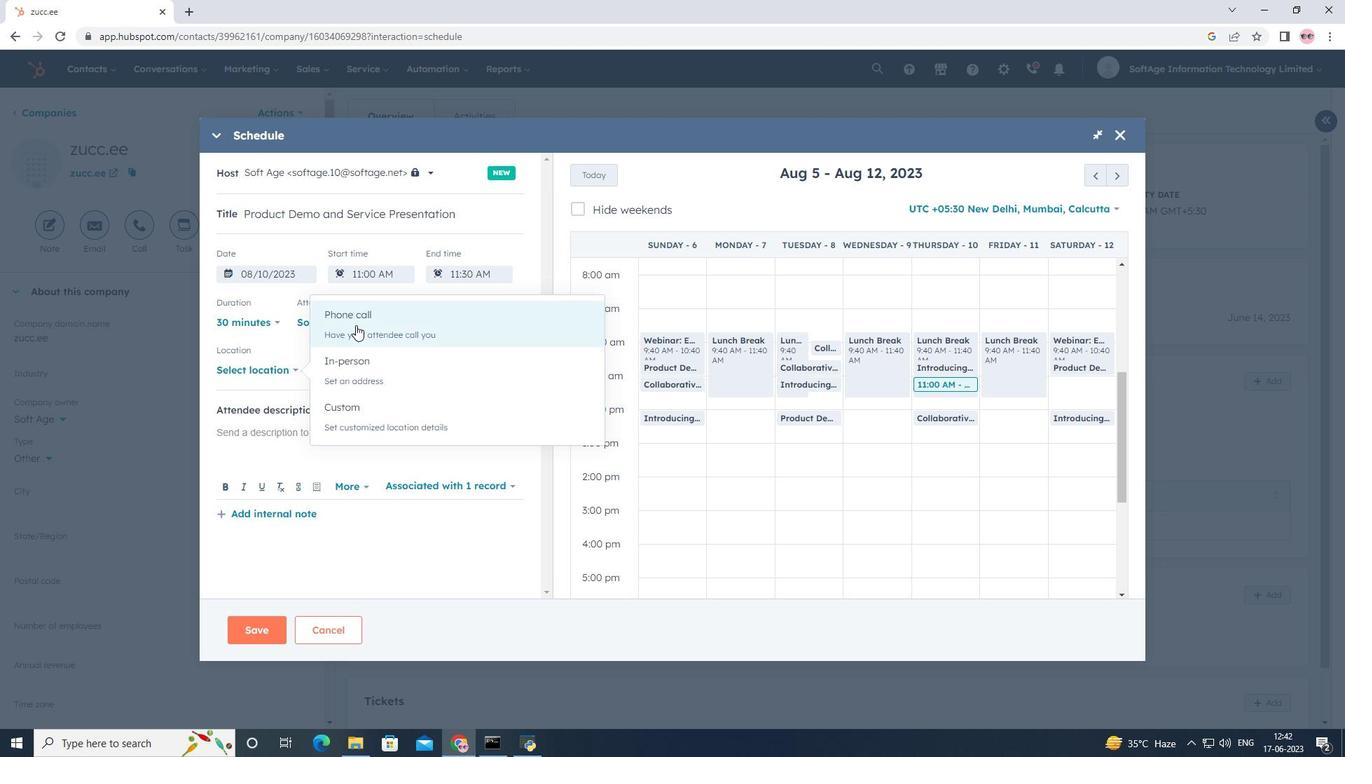 
Action: Mouse pressed left at (362, 320)
Screenshot: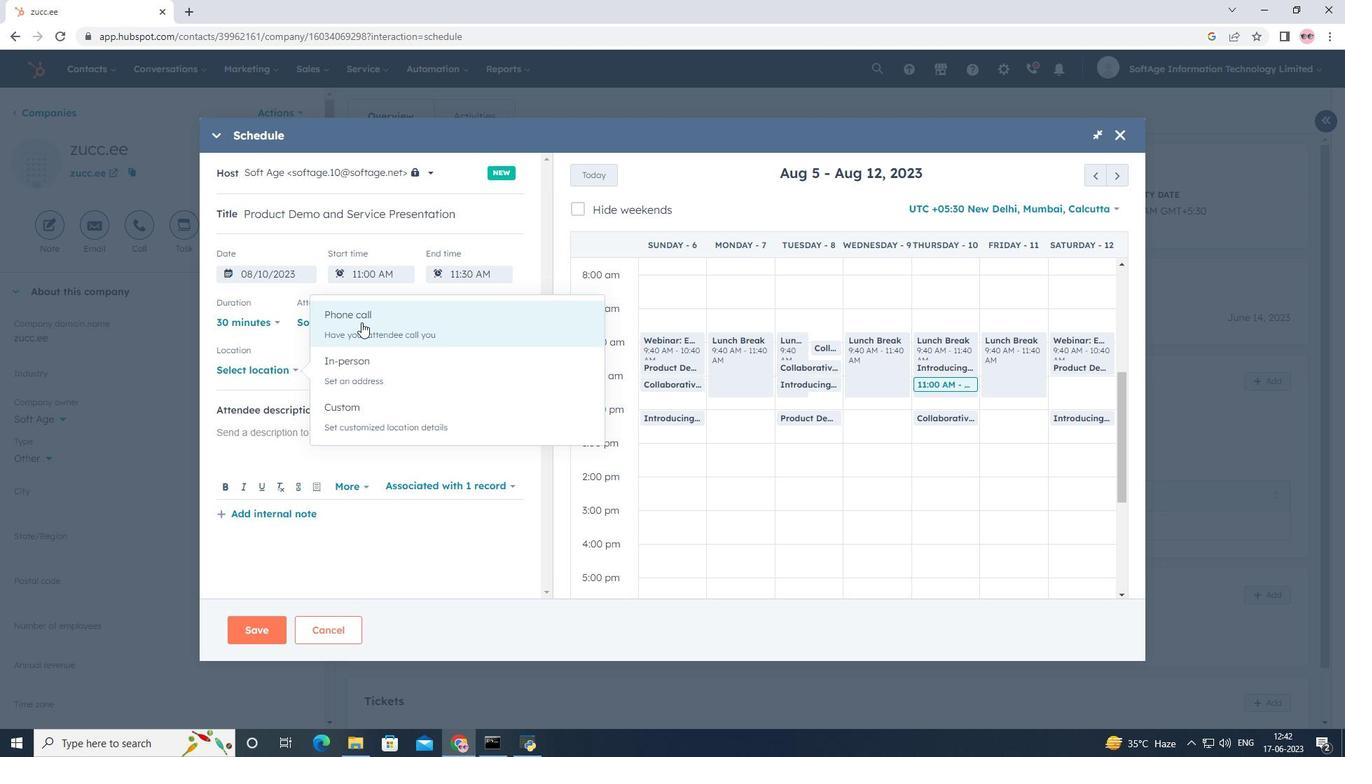 
Action: Mouse moved to (344, 363)
Screenshot: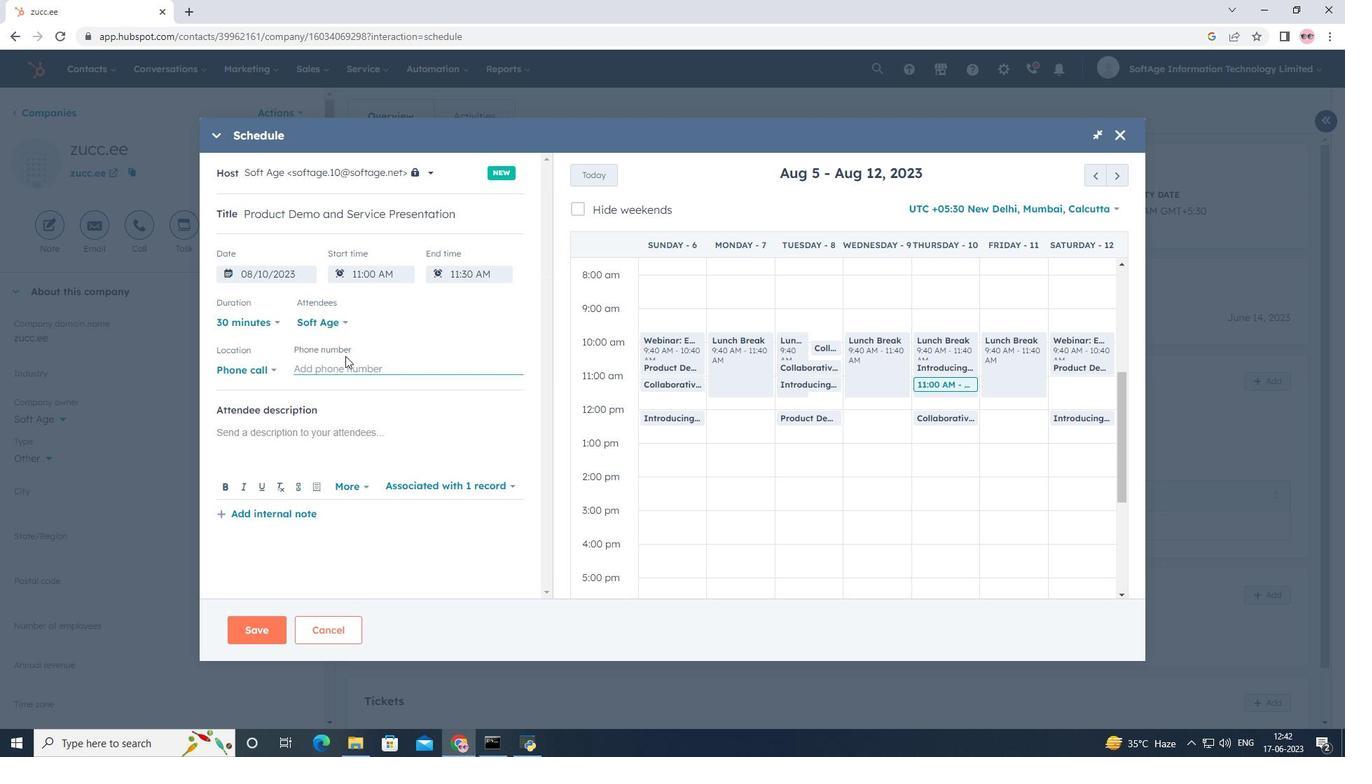 
Action: Mouse pressed left at (344, 363)
Screenshot: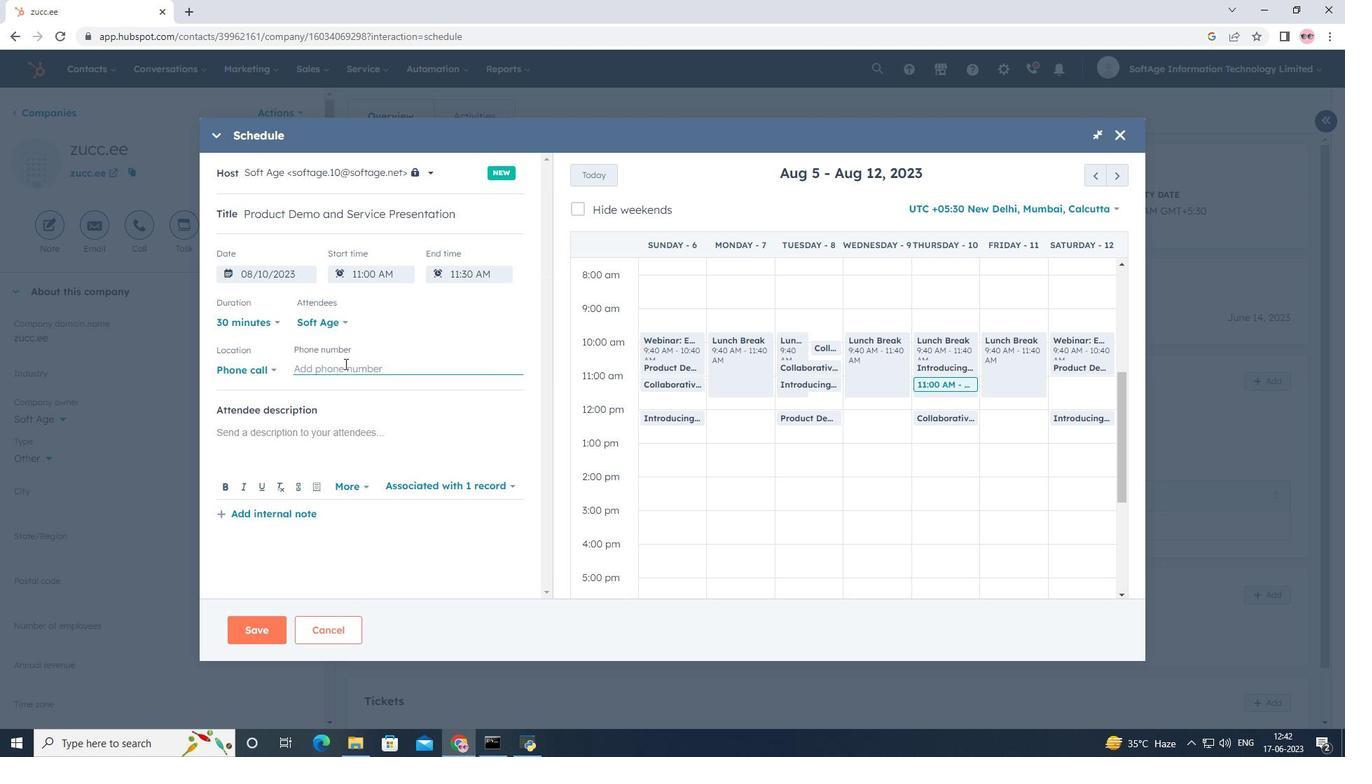 
Action: Key pressed <Key.shift>9786<Key.shift>)<Key.space><Key.backspace><Key.backspace><Key.backspace><Key.backspace><Key.backspace><Key.backspace><Key.shift>(786<Key.shift>)<Key.space>555-4416
Screenshot: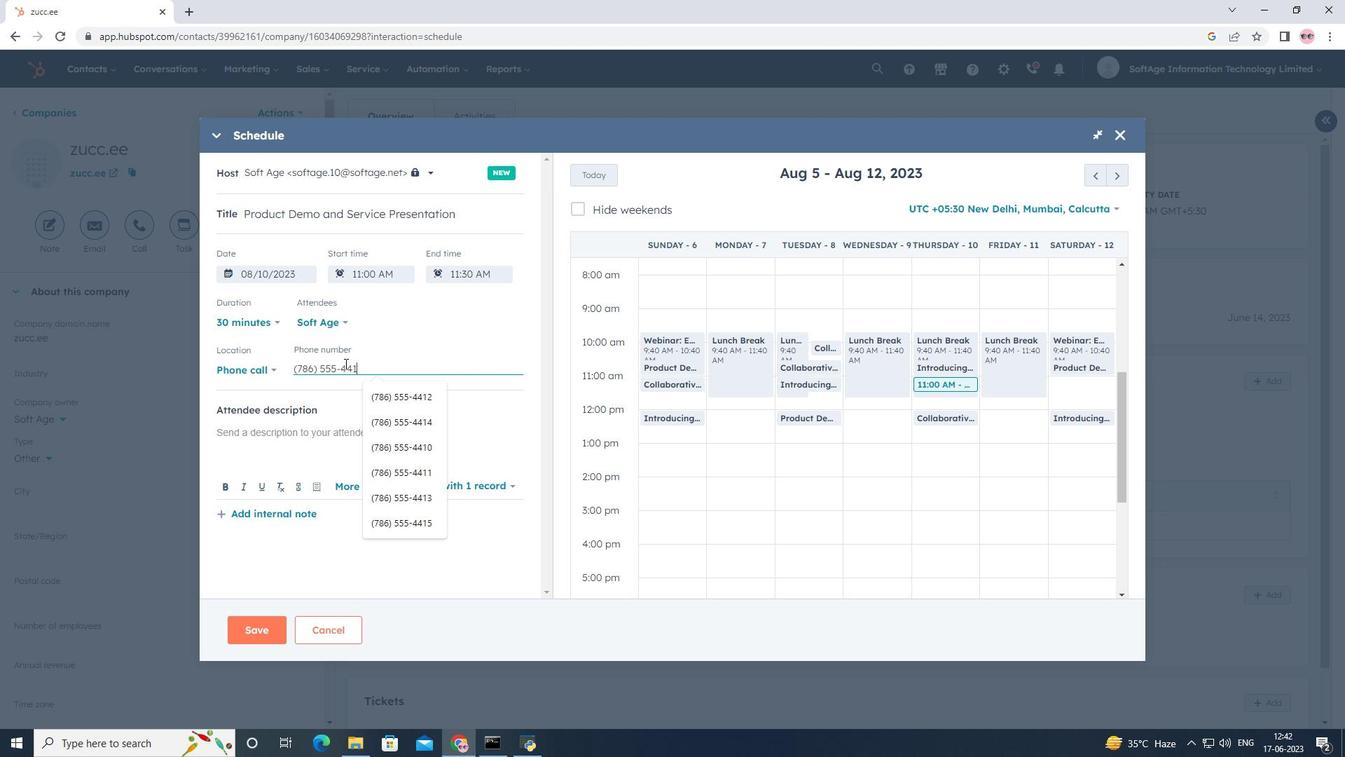 
Action: Mouse moved to (417, 365)
Screenshot: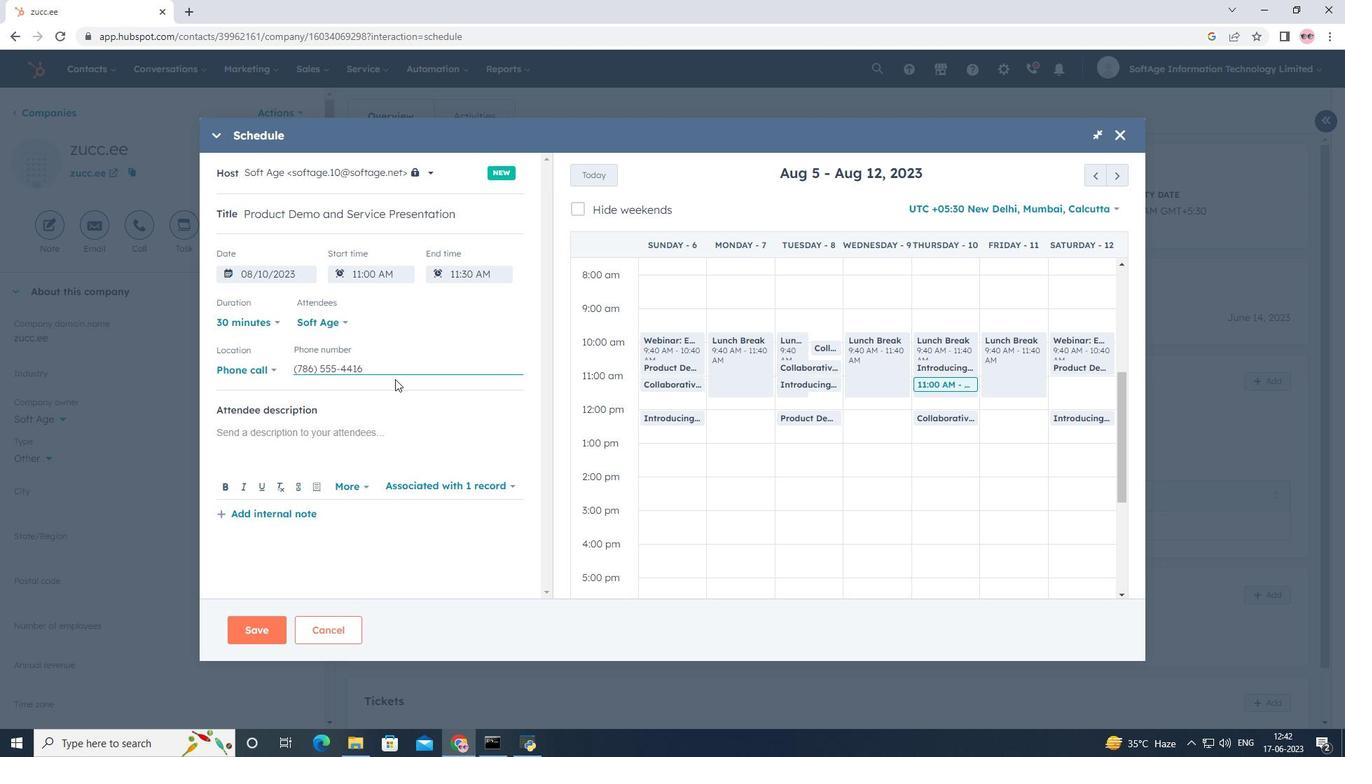 
Action: Key pressed <Key.backspace>7
Screenshot: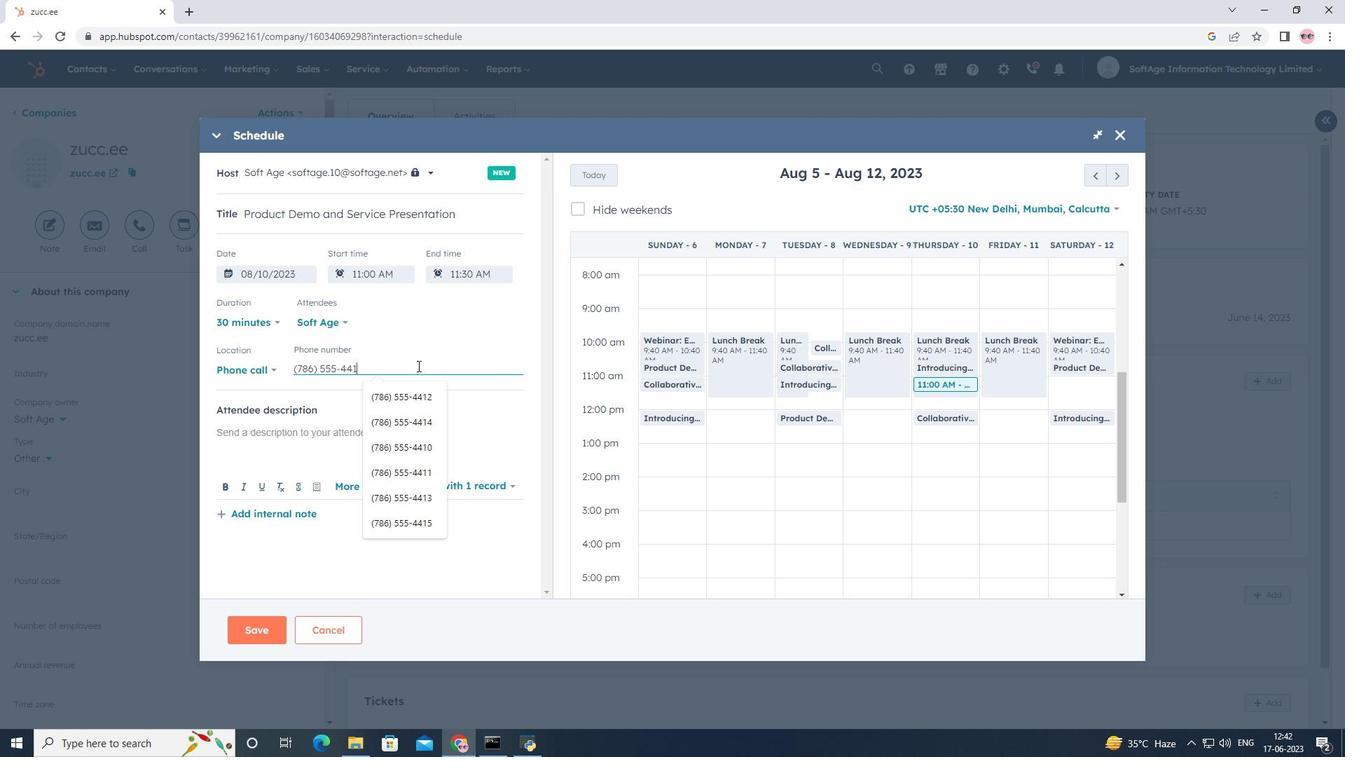 
Action: Mouse moved to (406, 424)
Screenshot: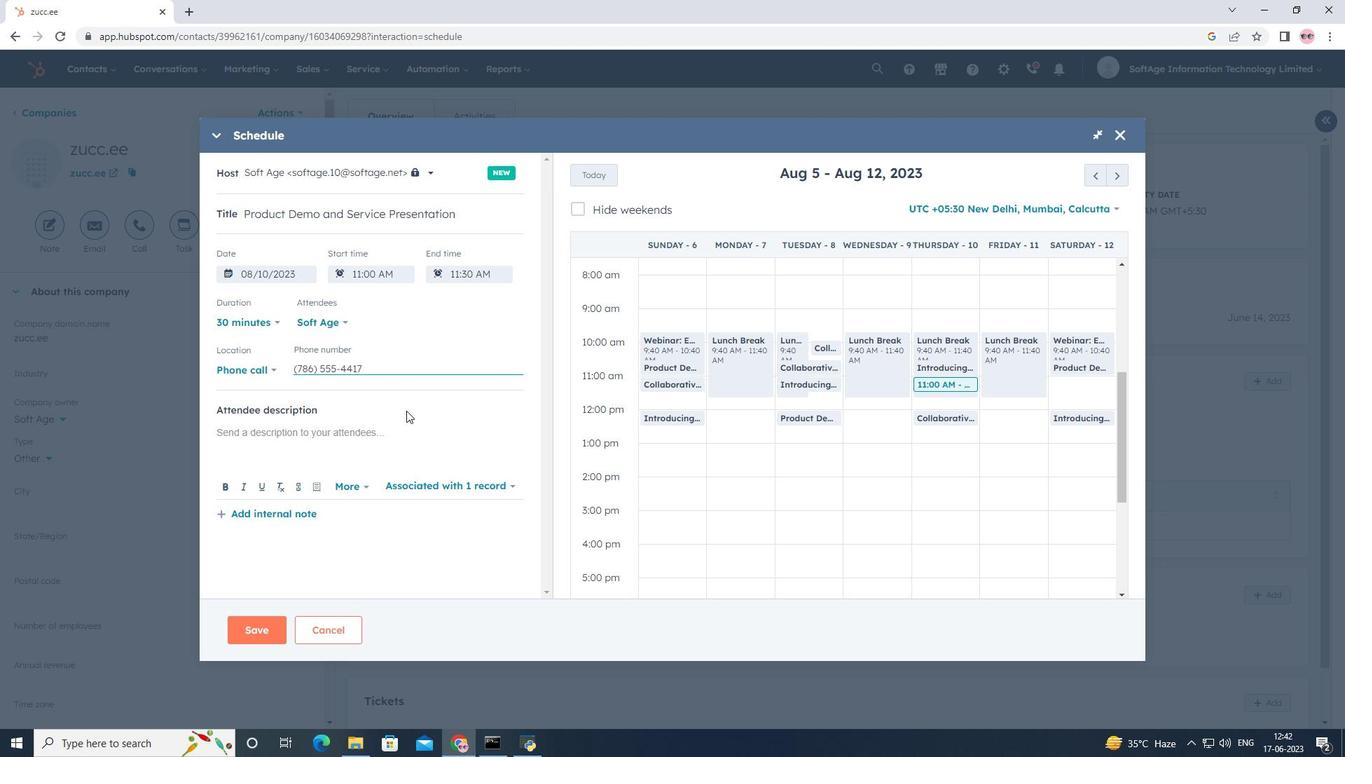 
Action: Mouse pressed left at (406, 424)
Screenshot: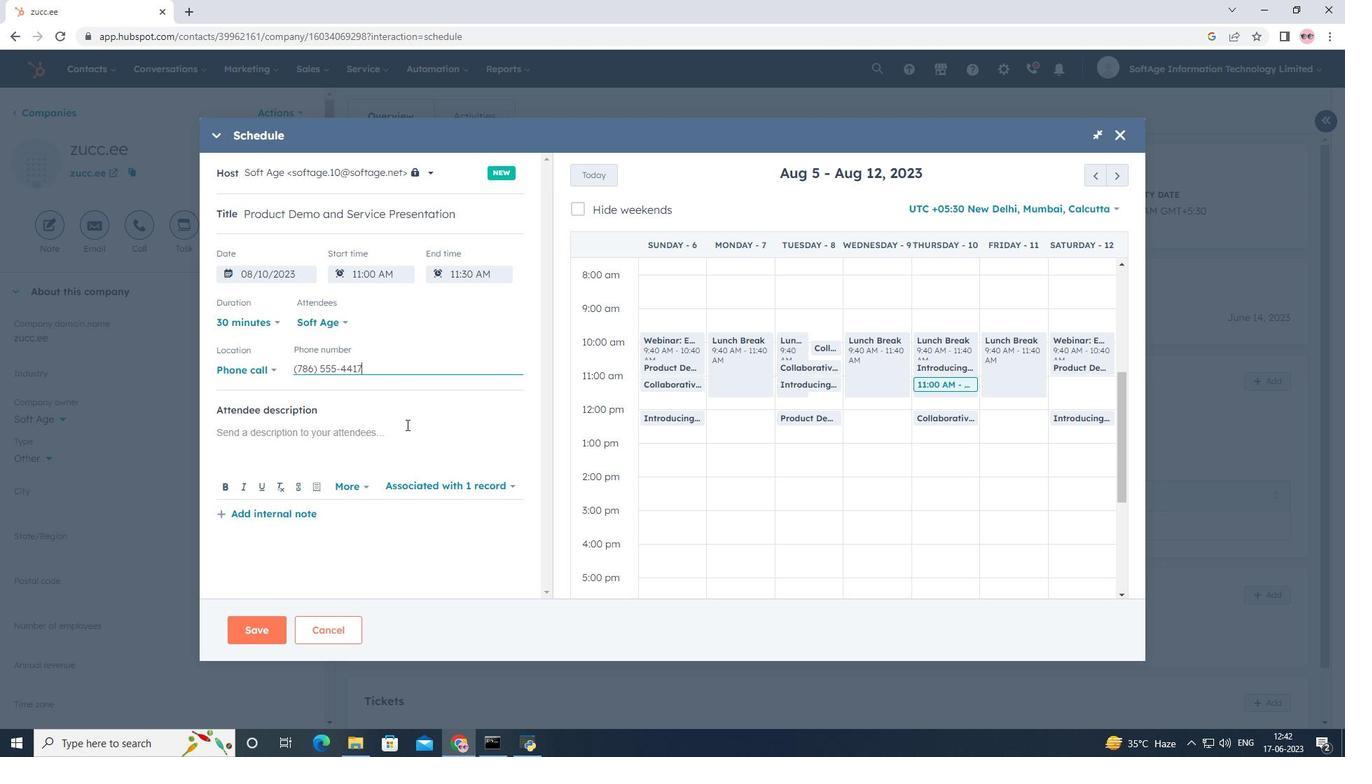 
Action: Key pressed <Key.shift><Key.shift><Key.shift><Key.shift><Key.shift><Key.shift><Key.shift><Key.shift><Key.shift><Key.shift><Key.shift><Key.shift><Key.shift><Key.shift><Key.shift><Key.shift><Key.shift><Key.shift><Key.shift><Key.shift><Key.shift><Key.shift><Key.shift><Key.shift><Key.shift><Key.shift><Key.shift><Key.shift><Key.shift><Key.shift><Key.shift><Key.shift><Key.shift><Key.shift><Key.shift><Key.shift><Key.shift><Key.shift><Key.shift><Key.shift><Key.shift><Key.shift><Key.shift><Key.shift><Key.shift><Key.shift><Key.shift><Key.shift><Key.shift><Key.shift><Key.shift><Key.shift><Key.shift><Key.shift><Key.shift><Key.shift><Key.shift><Key.shift><Key.shift><Key.shift><Key.shift><Key.shift><Key.shift><Key.shift><Key.shift><Key.shift><Key.shift><Key.shift><Key.shift><Key.shift><Key.shift><Key.shift><Key.shift><Key.shift><Key.shift><Key.shift><Key.shift><Key.shift><Key.shift><Key.shift><Key.shift><Key.shift><Key.shift><Key.shift><Key.shift><Key.shift><Key.shift><Key.shift><Key.shift><Key.shift><Key.shift><Key.shift><Key.shift><Key.shift><Key.shift><Key.shift><Key.shift><Key.shift><Key.shift><Key.shift><Key.shift><Key.shift><Key.shift><Key.shift>For<Key.space>further<Key.space>discy<Key.backspace>ussion<Key.space>on<Key.space>products,<Key.space>kindly<Key.space>join<Key.space>the<Key.space>meeting.
Screenshot: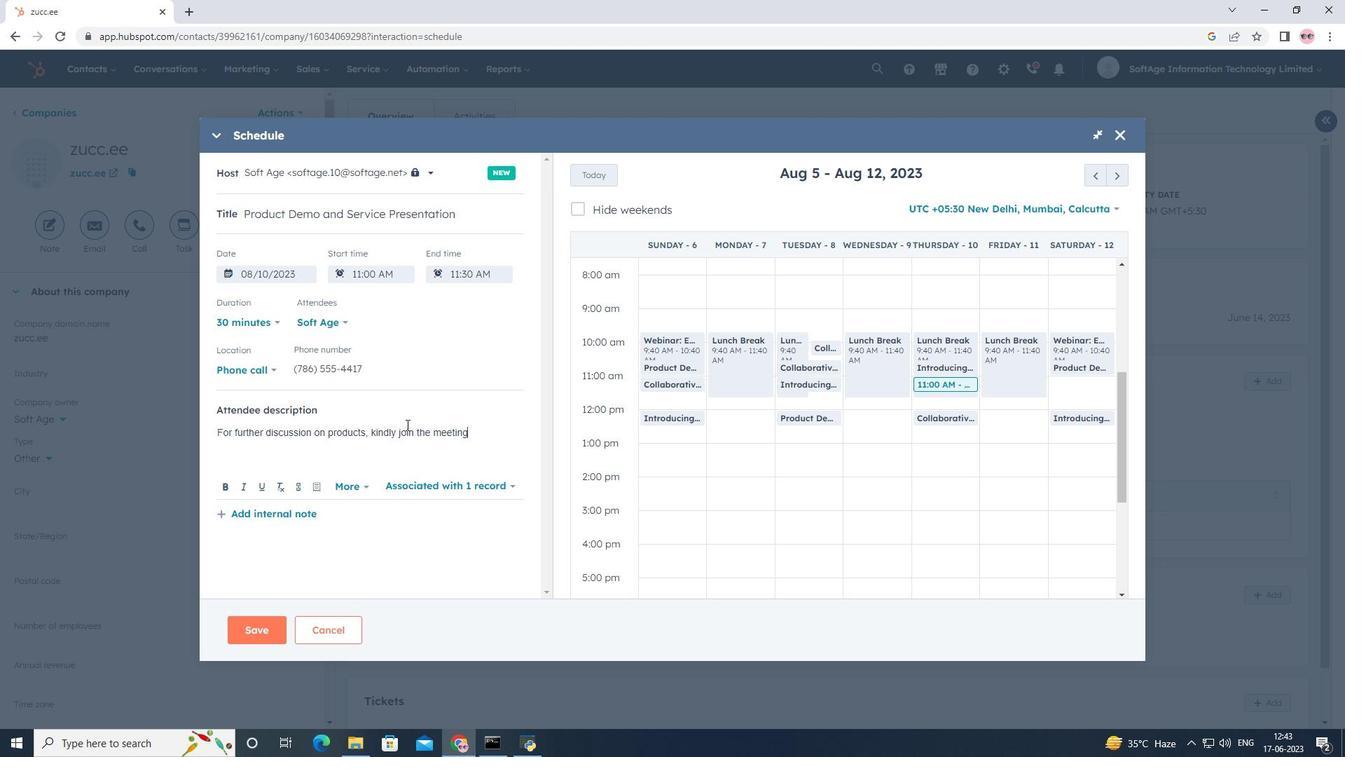 
Action: Mouse moved to (448, 486)
Screenshot: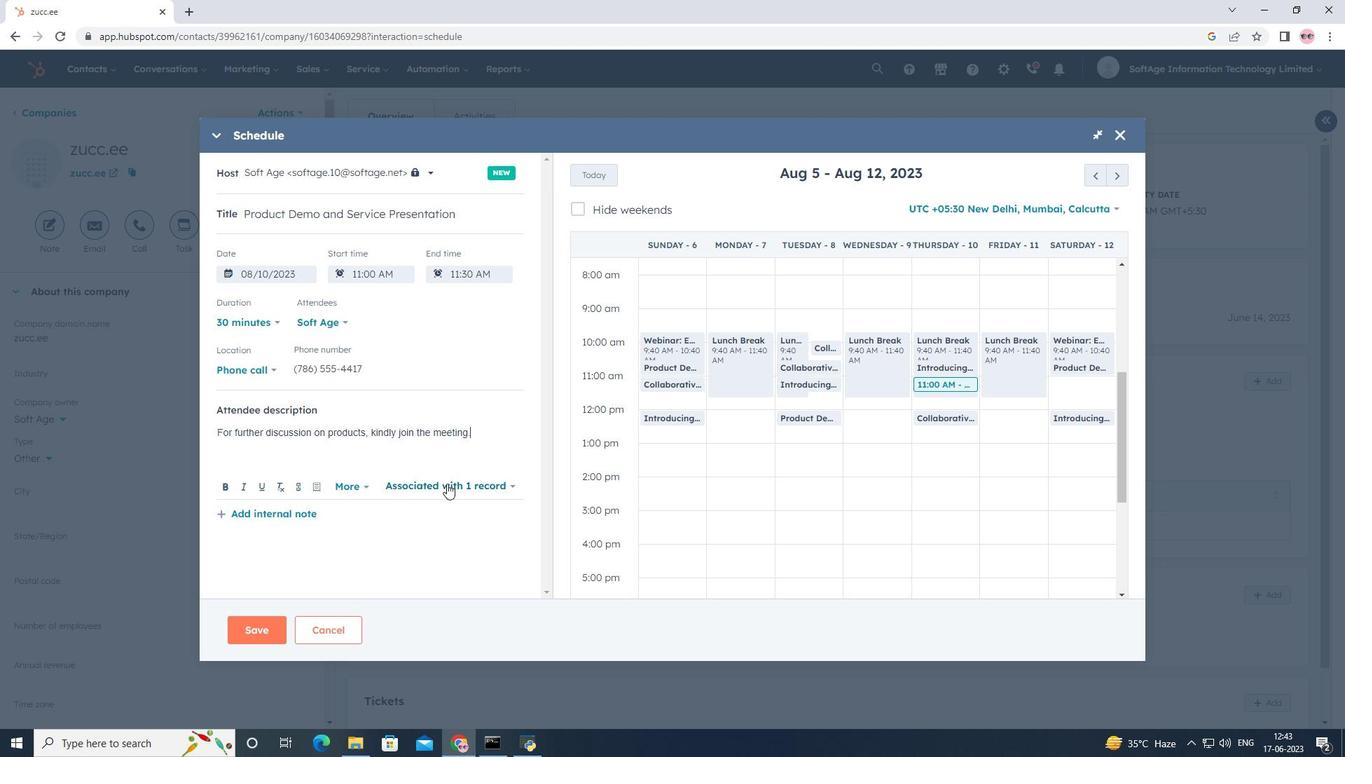 
Action: Mouse pressed left at (448, 486)
Screenshot: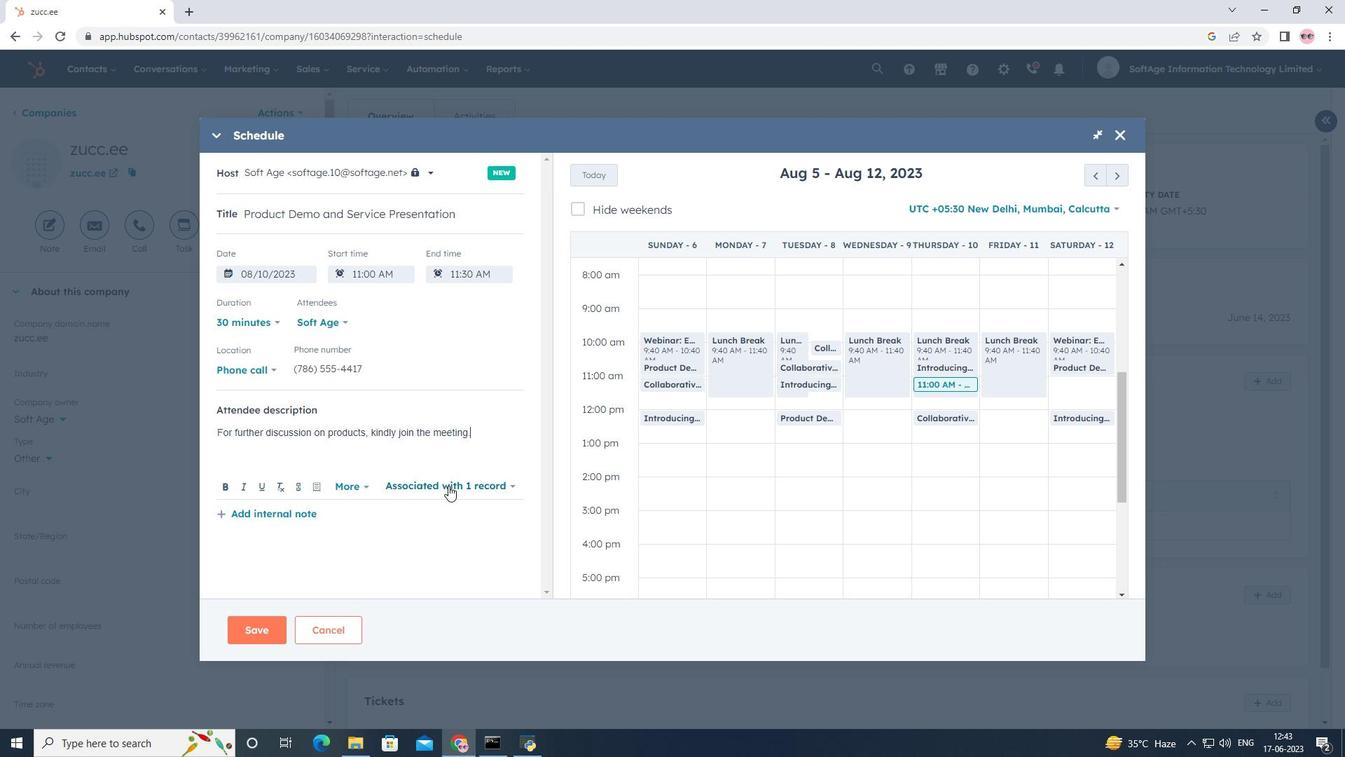
Action: Mouse moved to (431, 391)
Screenshot: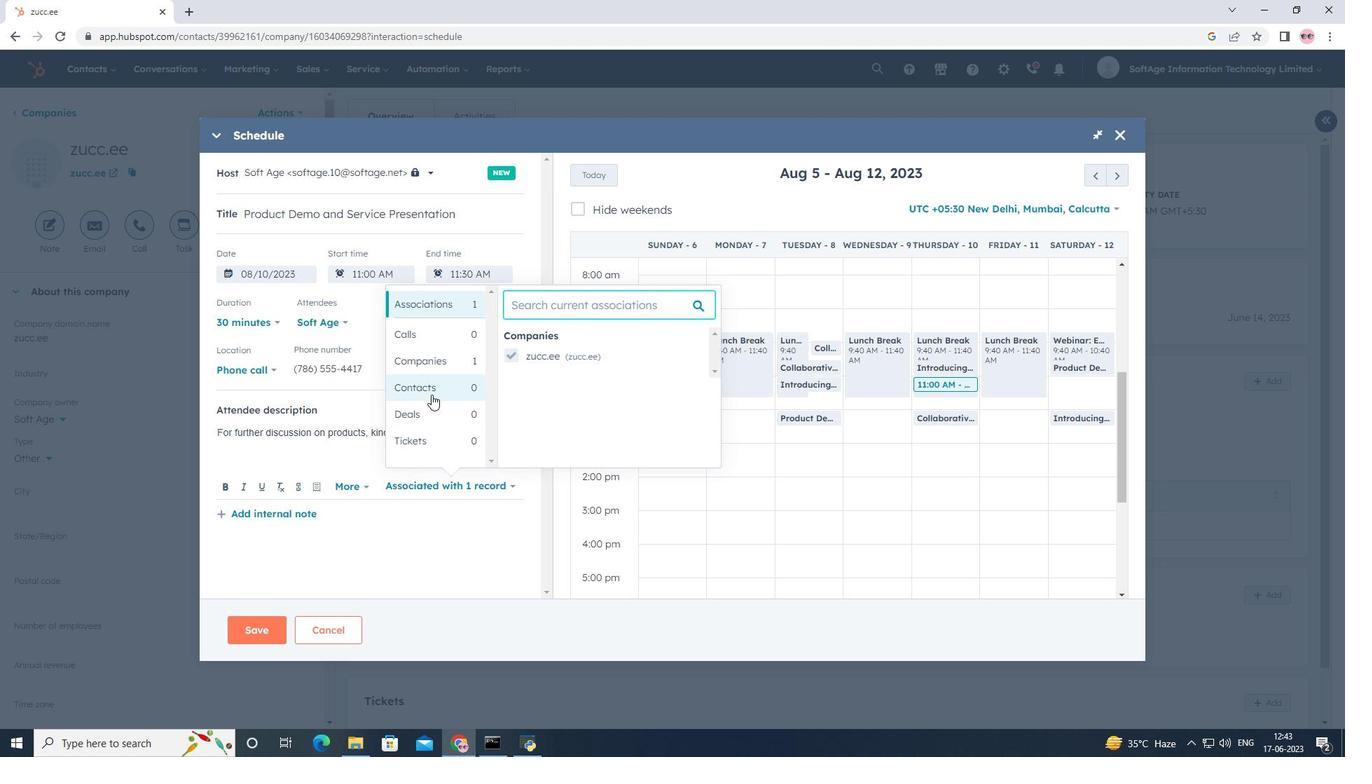 
Action: Mouse pressed left at (431, 391)
Screenshot: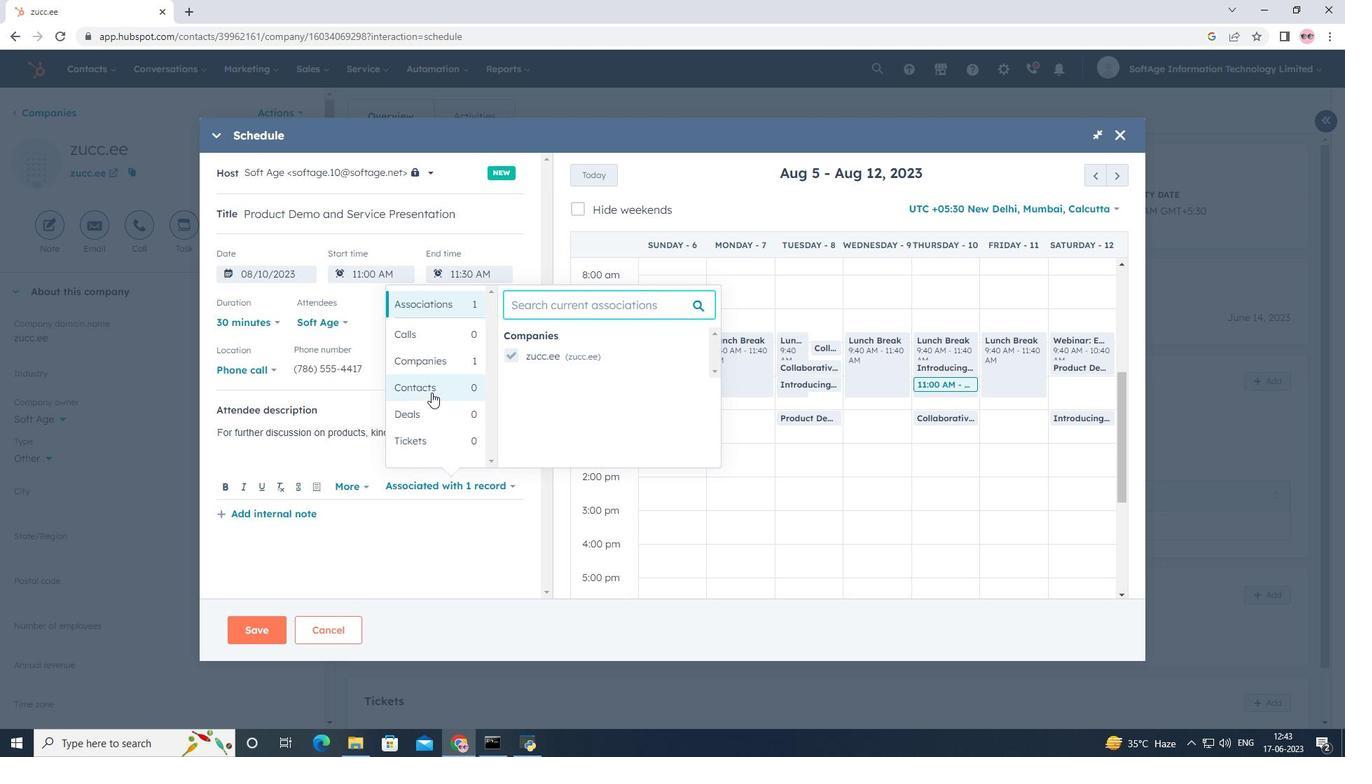 
Action: Mouse moved to (513, 342)
Screenshot: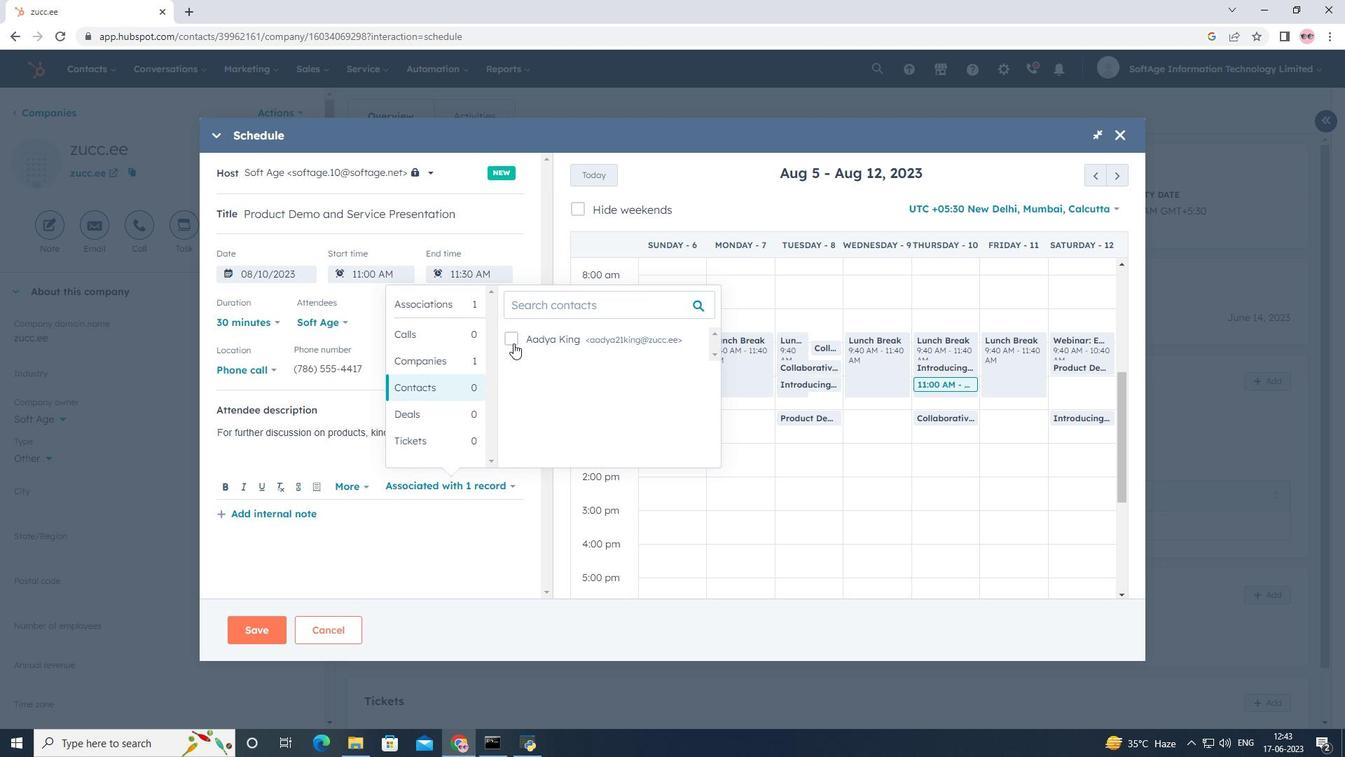 
Action: Mouse pressed left at (513, 342)
Screenshot: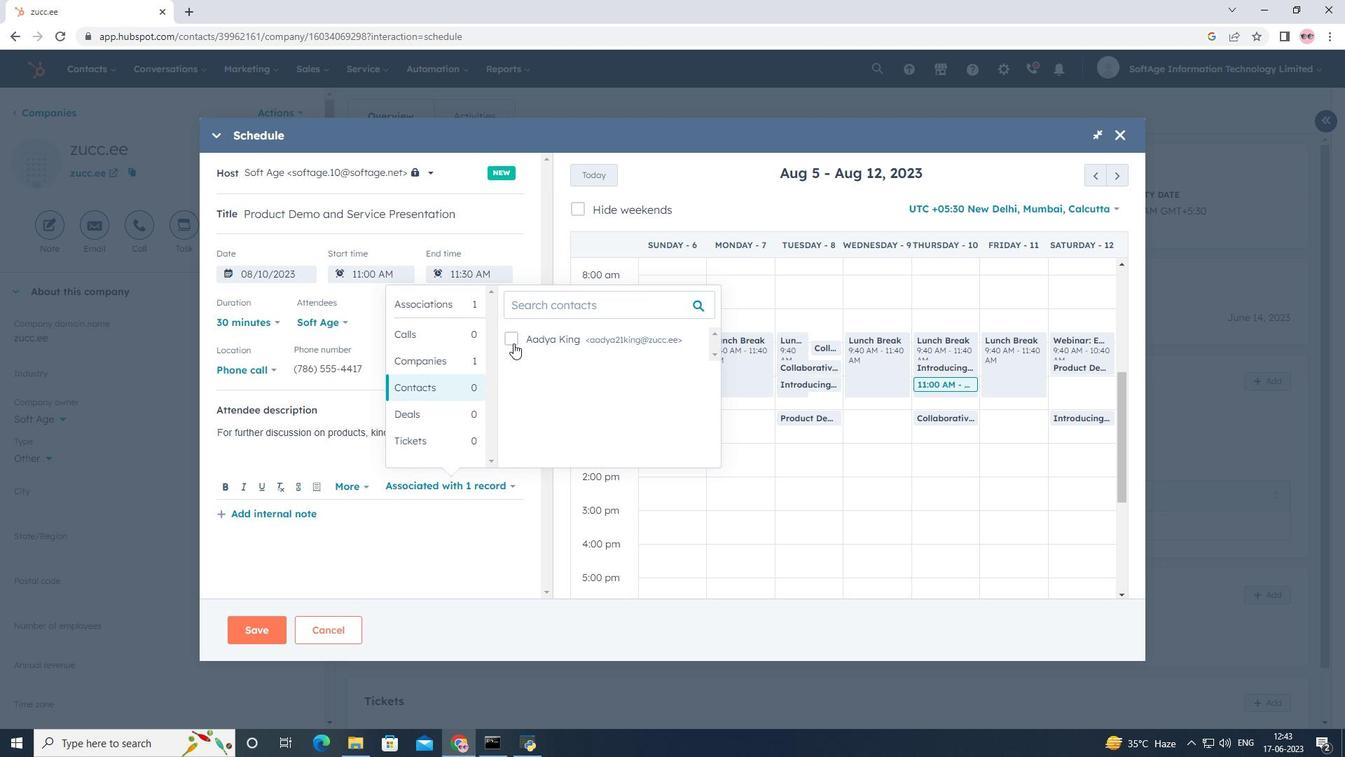 
Action: Mouse moved to (494, 538)
Screenshot: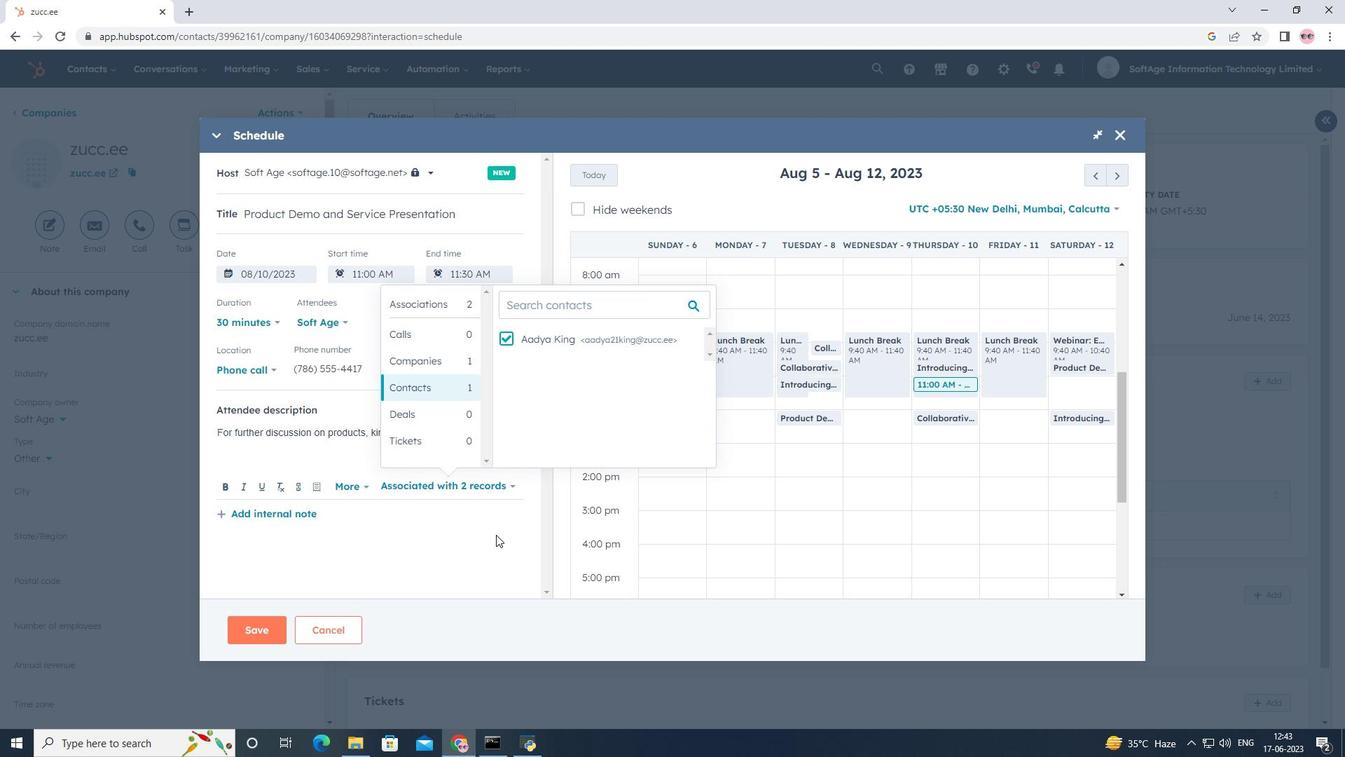 
Action: Mouse pressed left at (494, 538)
Screenshot: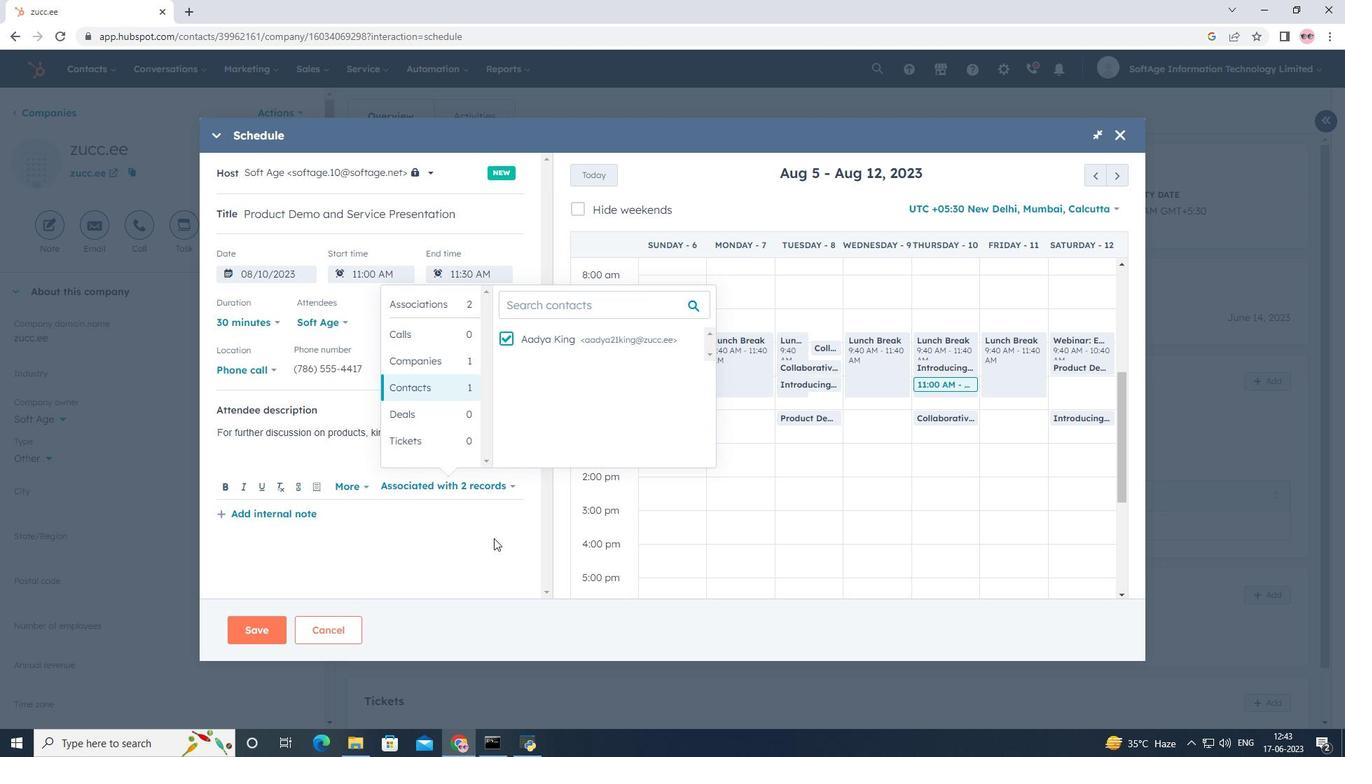 
Action: Mouse moved to (259, 633)
Screenshot: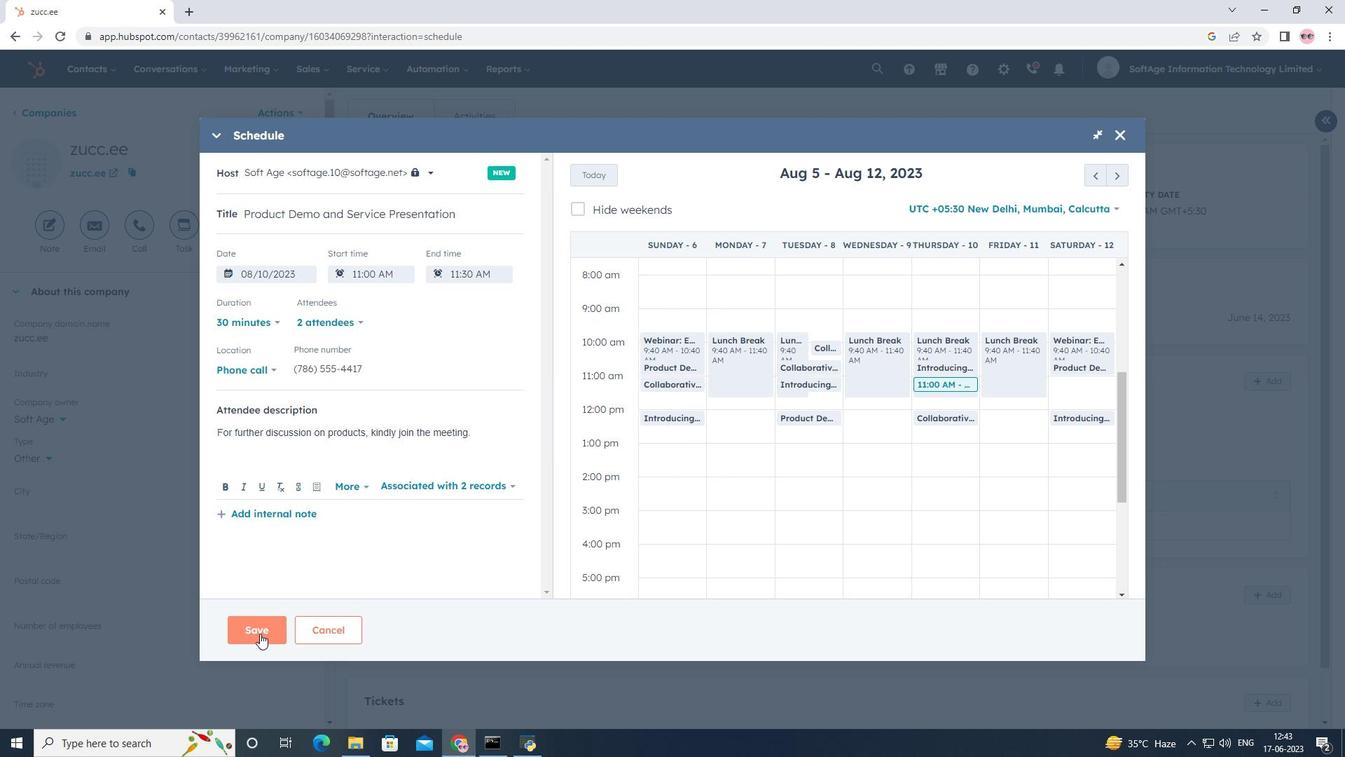 
Action: Mouse pressed left at (259, 633)
Screenshot: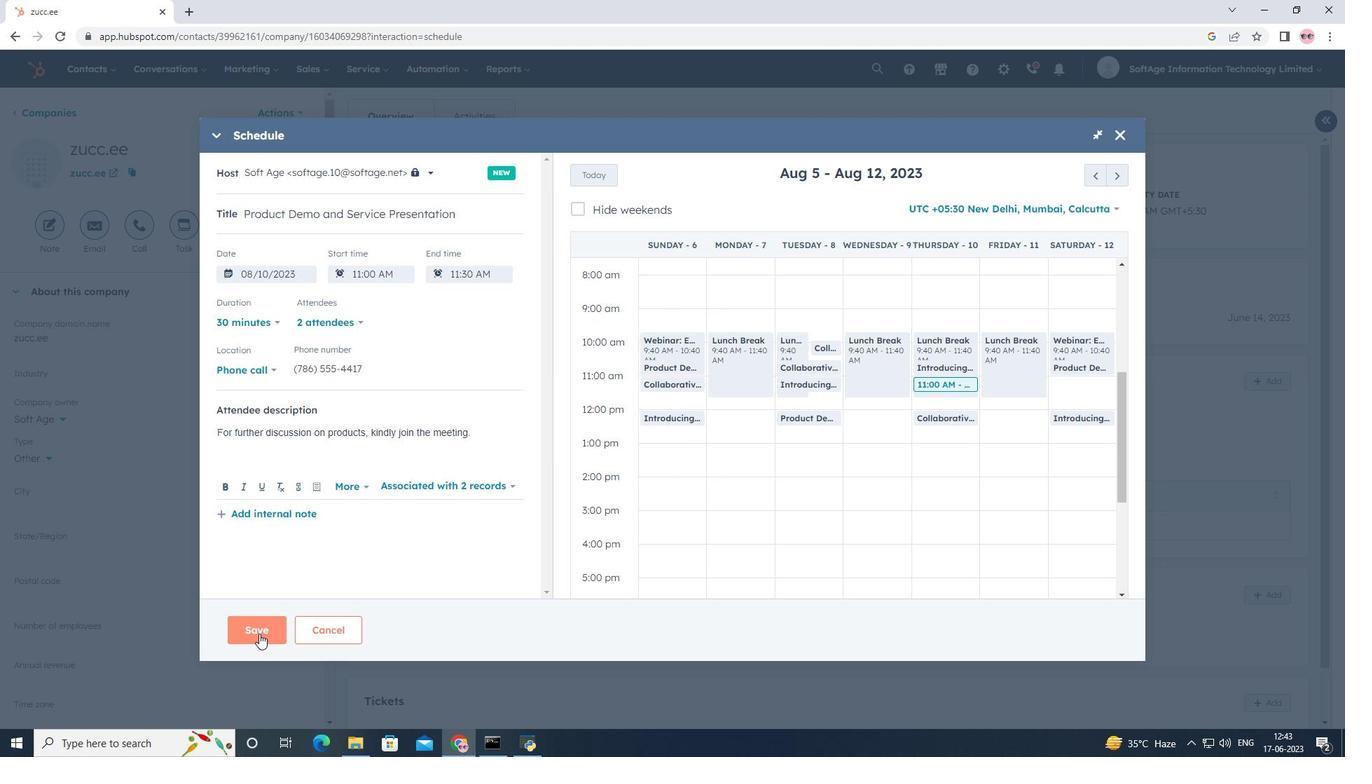
Action: Mouse moved to (320, 533)
Screenshot: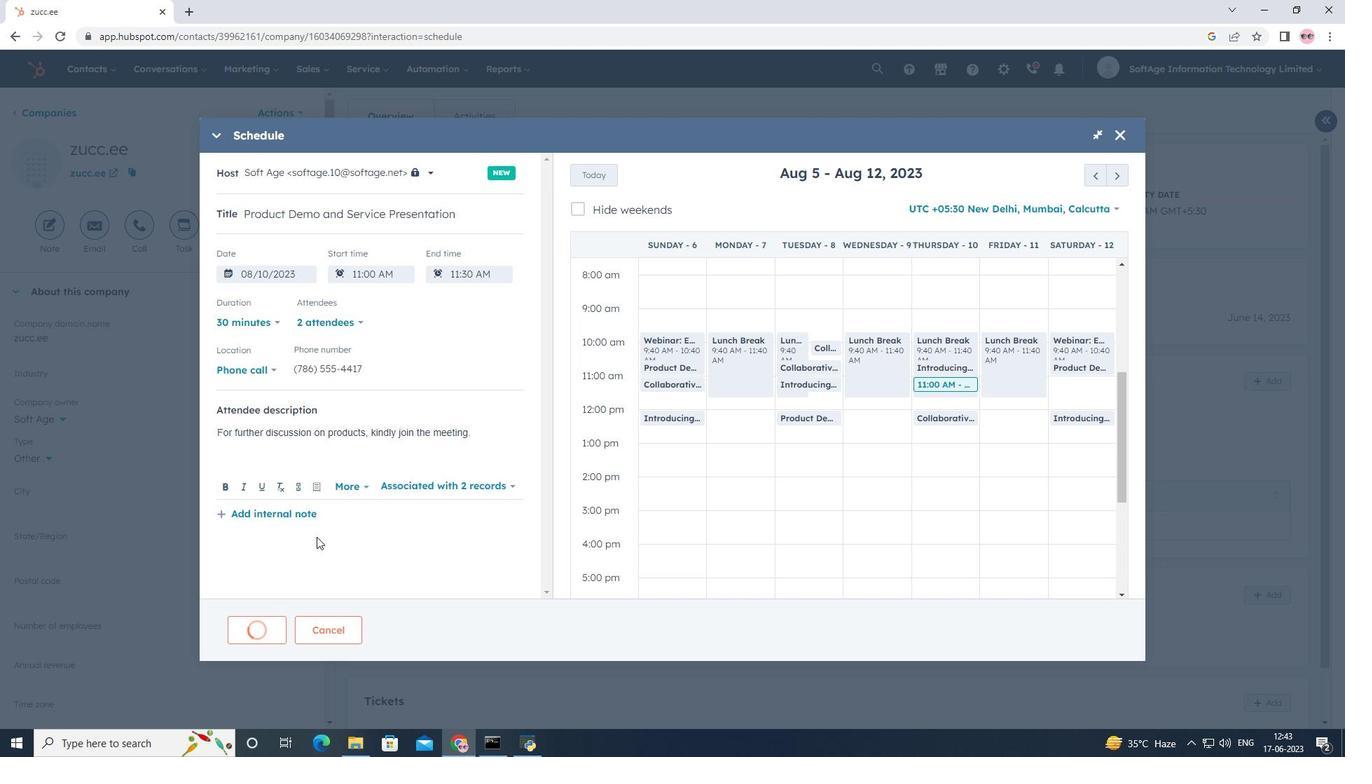
